 Task: Look for space in Zhenzhou, China from 12th  July, 2023 to 15th July, 2023 for 3 adults in price range Rs.12000 to Rs.16000. Place can be entire place with 2 bedrooms having 3 beds and 1 bathroom. Property type can be house, flat, guest house. Amenities needed are: washing machine. Booking option can be shelf check-in. Required host language is Chinese (Simplified).
Action: Mouse moved to (295, 146)
Screenshot: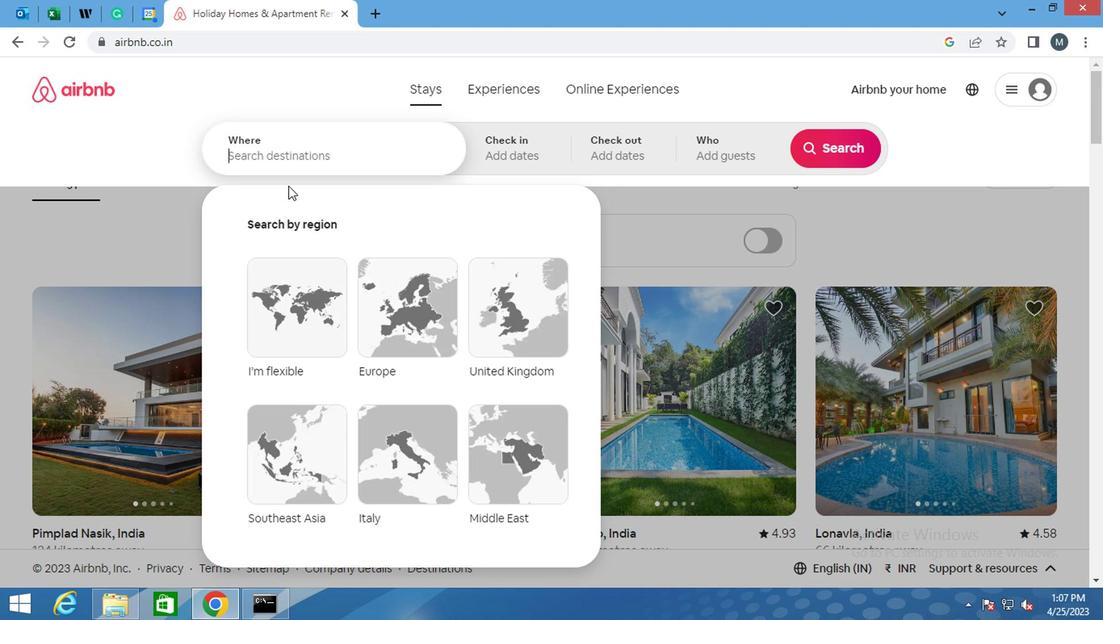 
Action: Mouse pressed left at (295, 146)
Screenshot: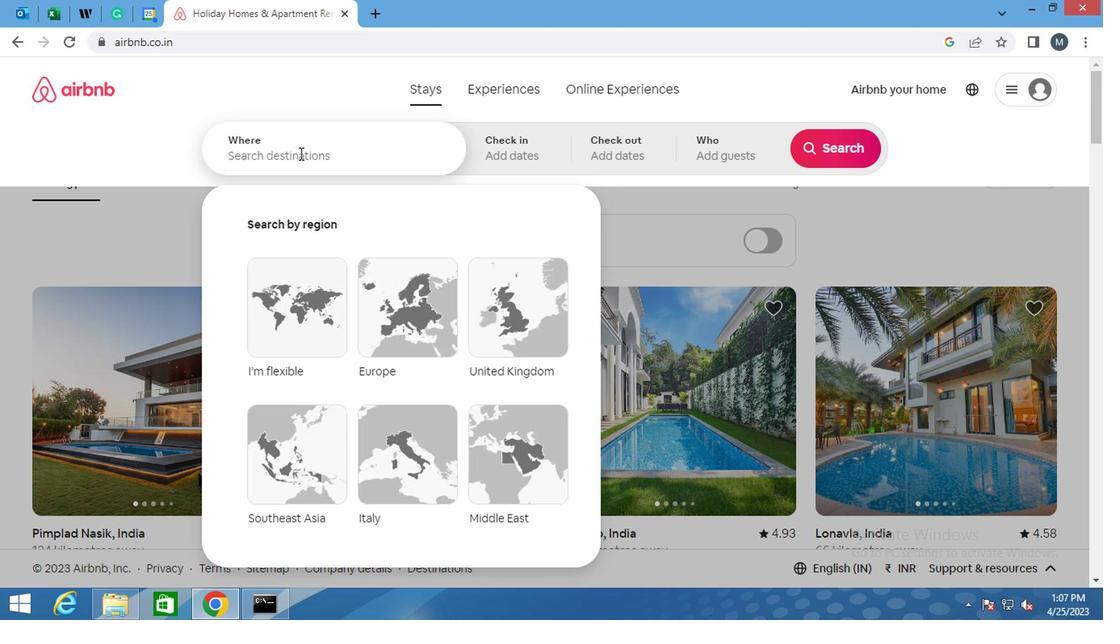 
Action: Mouse moved to (295, 156)
Screenshot: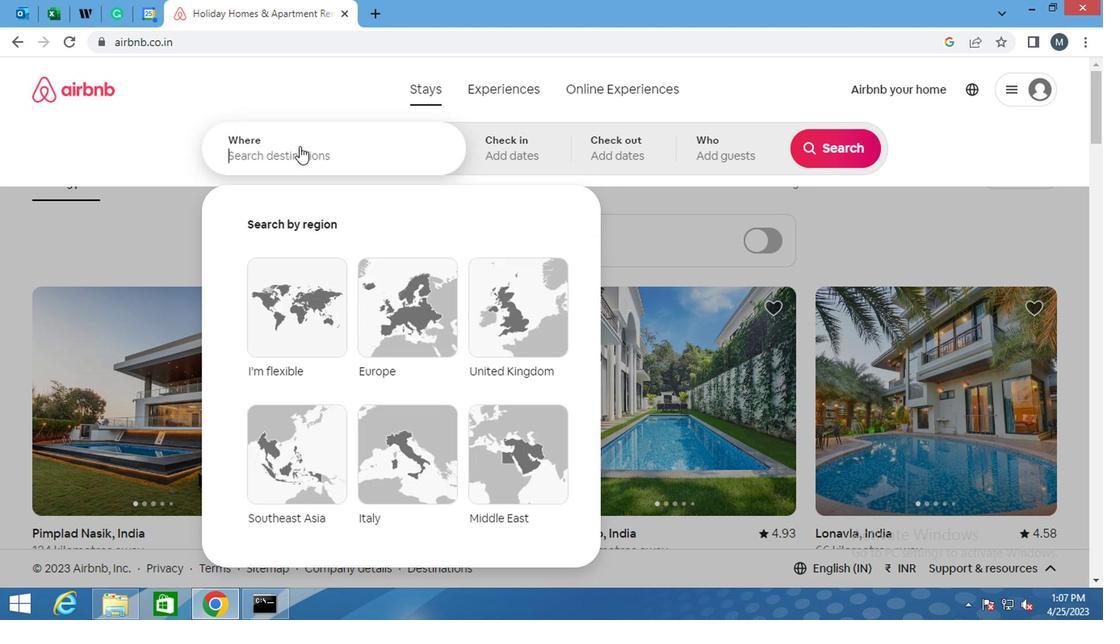 
Action: Mouse pressed left at (295, 156)
Screenshot: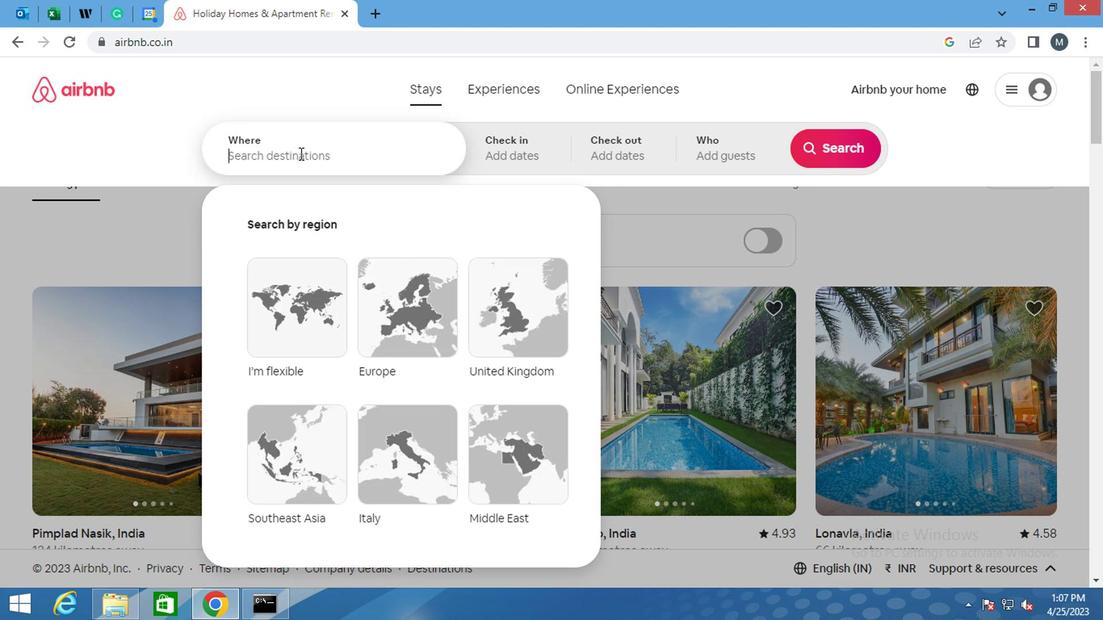 
Action: Key pressed <Key.shift>ZHANZ<Key.backspace><Key.backspace><Key.backspace>ENZHOU,<Key.shift>CHINA
Screenshot: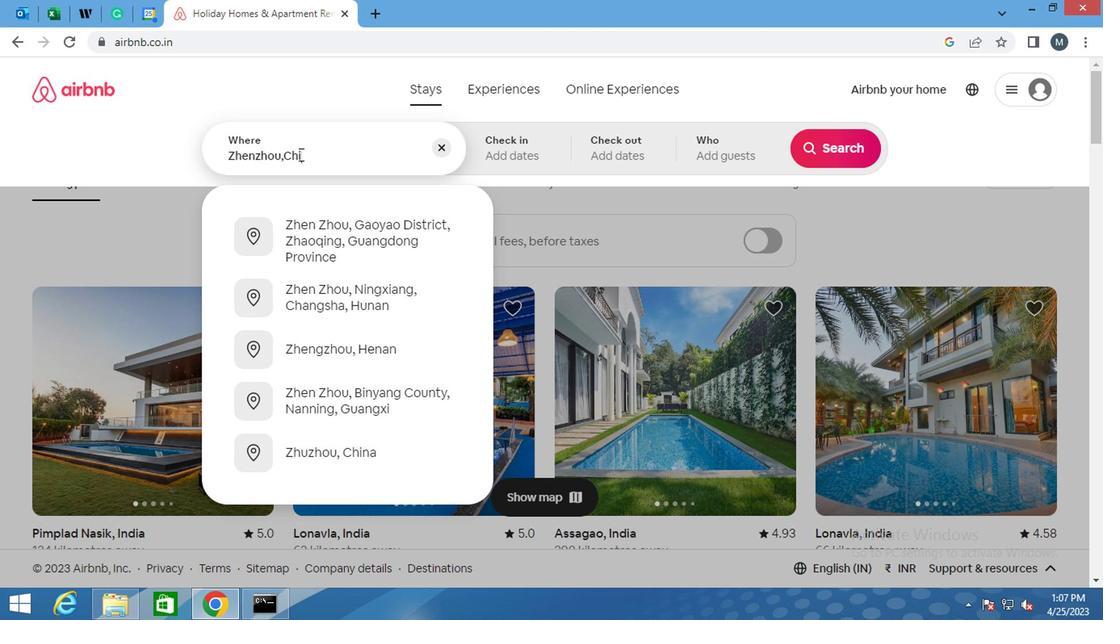 
Action: Mouse moved to (277, 215)
Screenshot: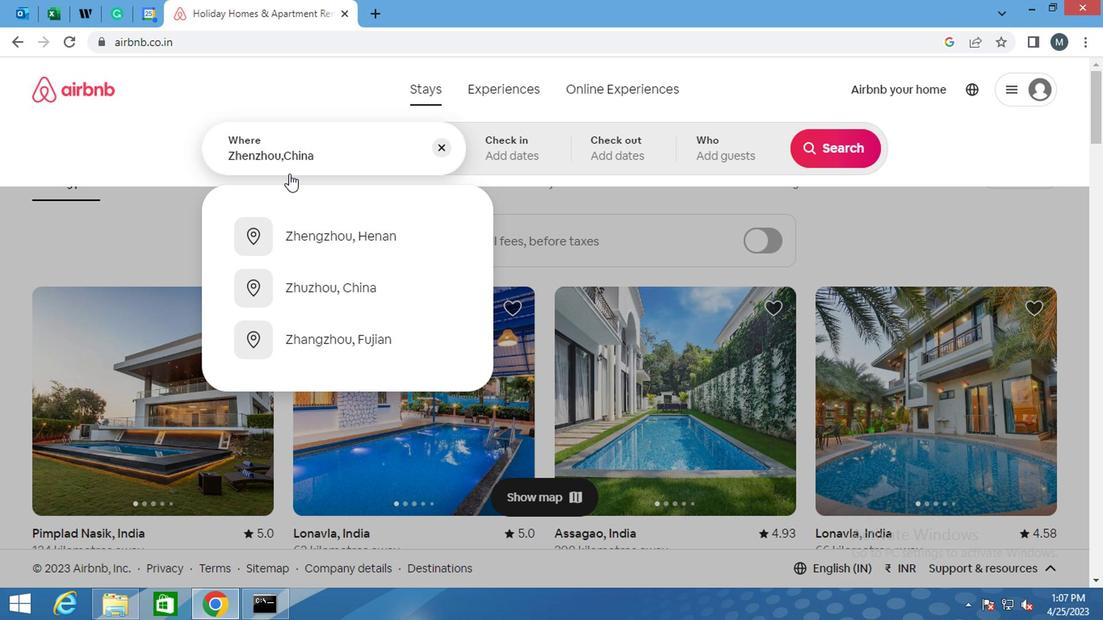 
Action: Key pressed <Key.enter>
Screenshot: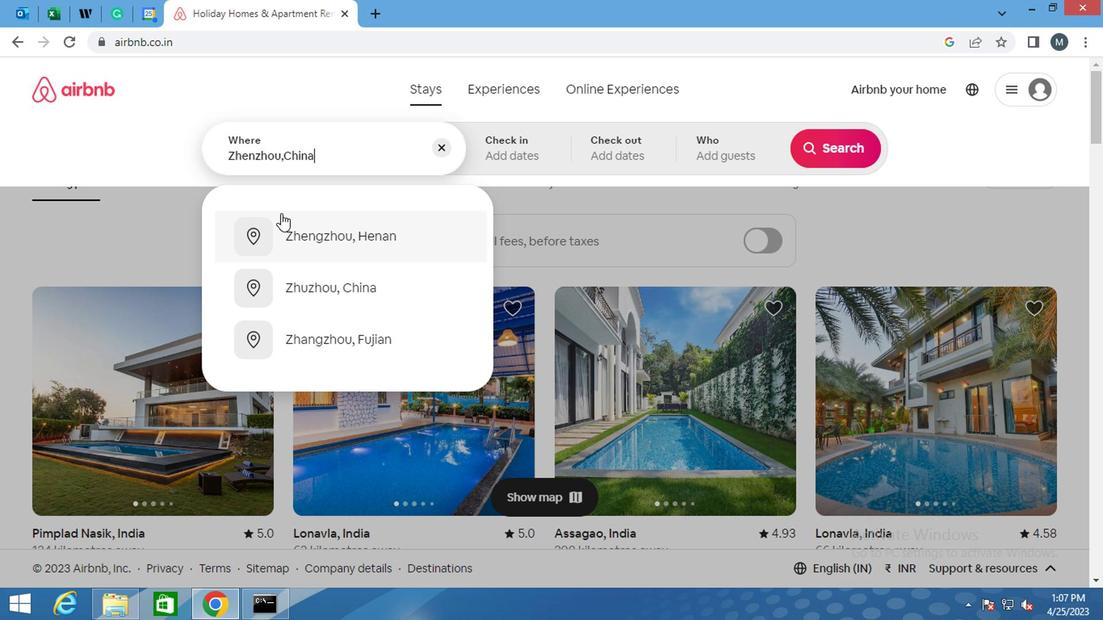 
Action: Mouse moved to (825, 284)
Screenshot: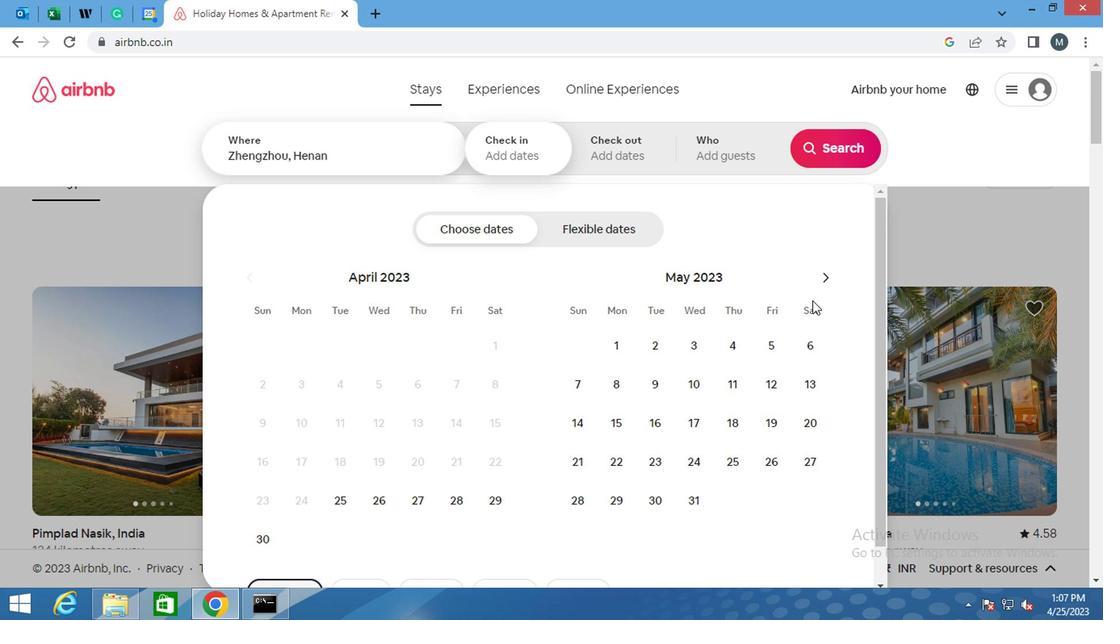 
Action: Mouse pressed left at (825, 284)
Screenshot: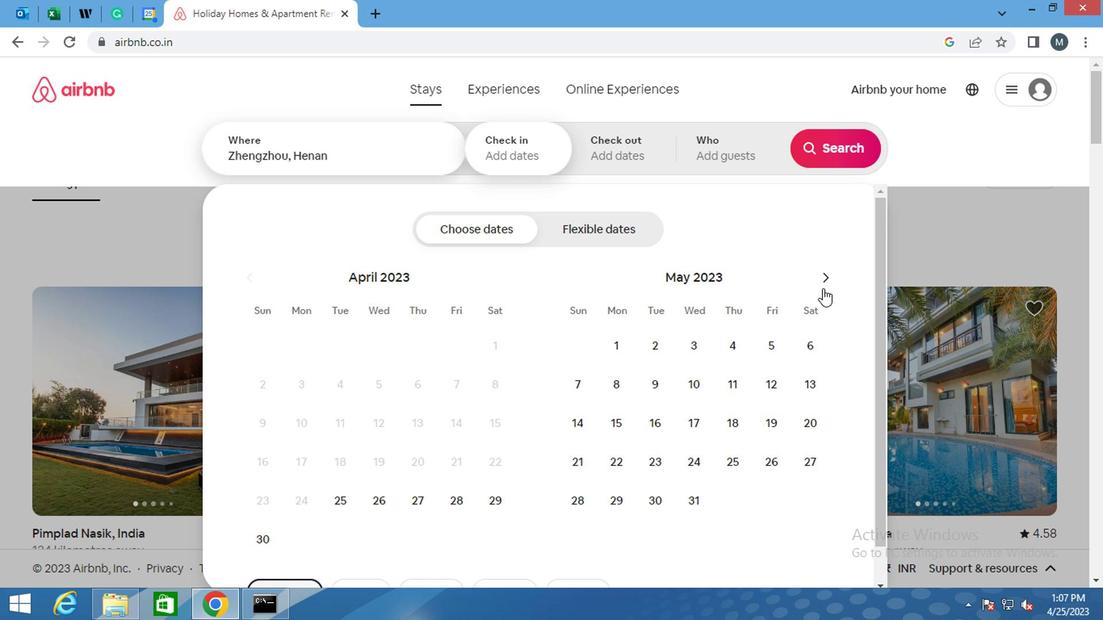 
Action: Mouse pressed left at (825, 284)
Screenshot: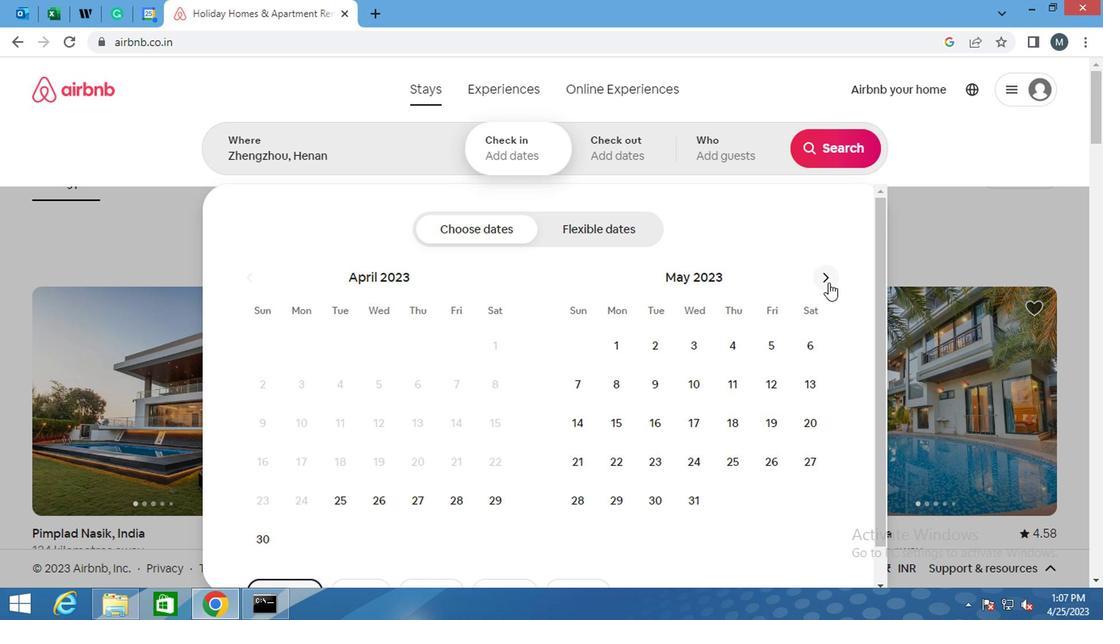 
Action: Mouse moved to (816, 270)
Screenshot: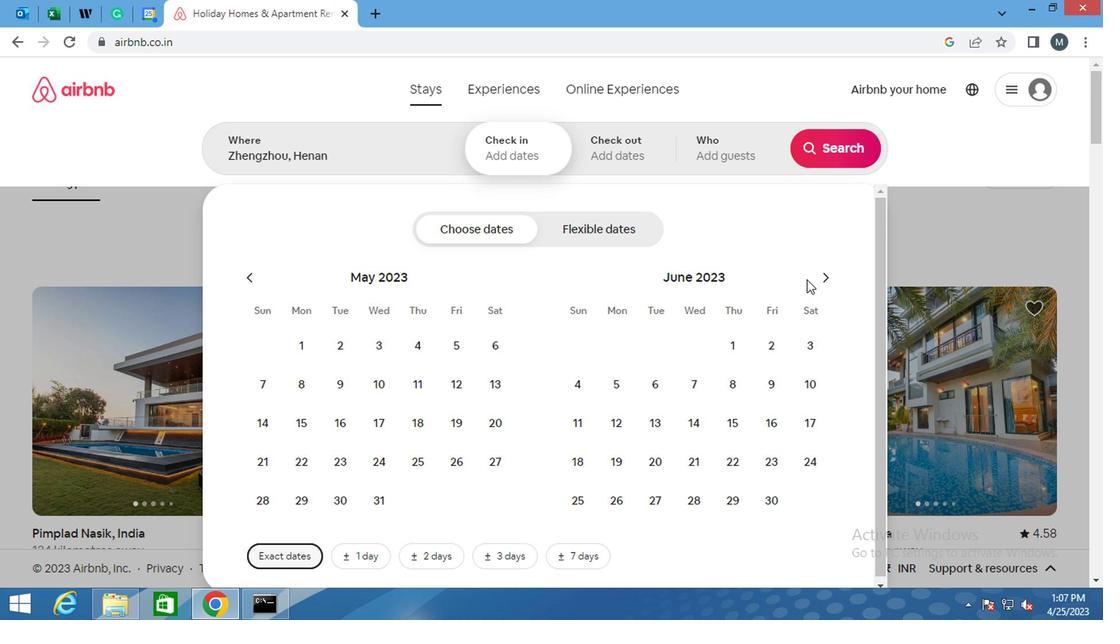 
Action: Mouse pressed left at (816, 270)
Screenshot: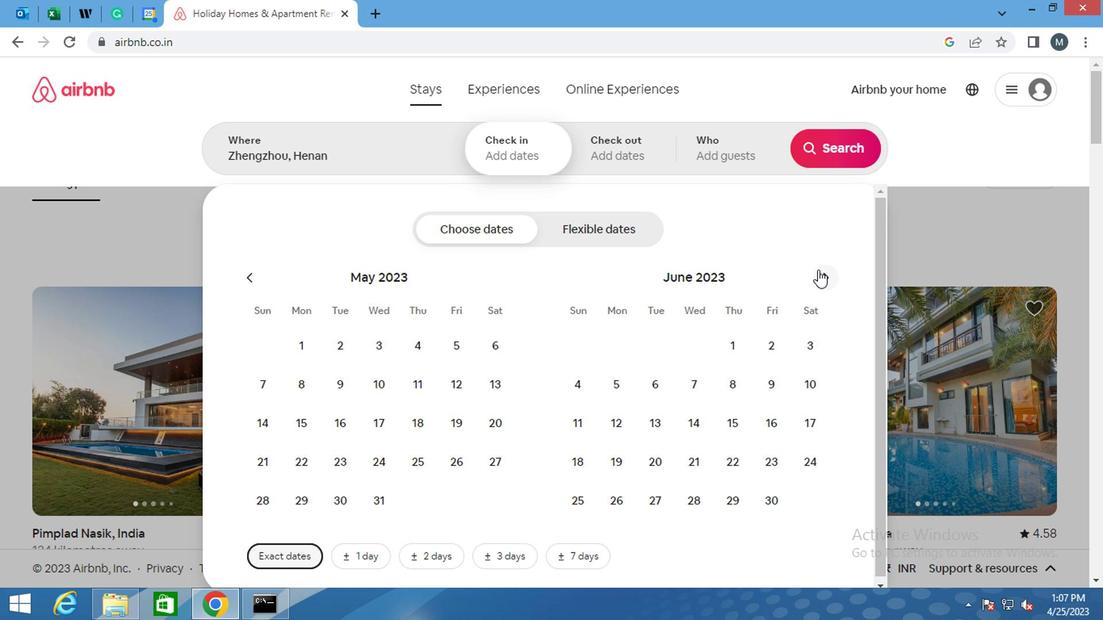 
Action: Mouse moved to (687, 417)
Screenshot: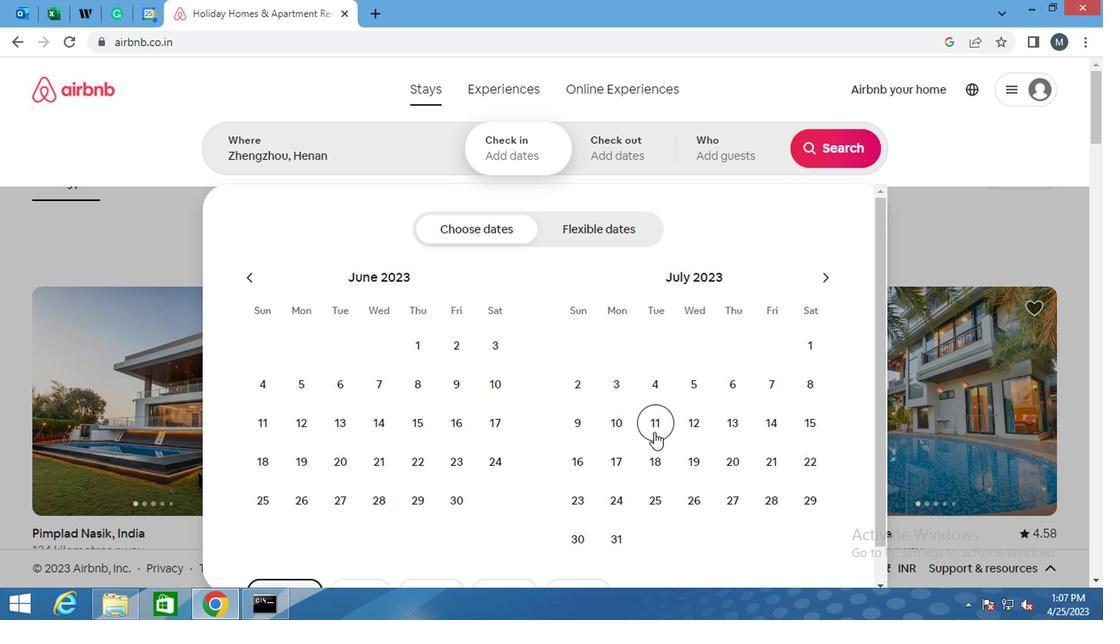 
Action: Mouse pressed left at (687, 417)
Screenshot: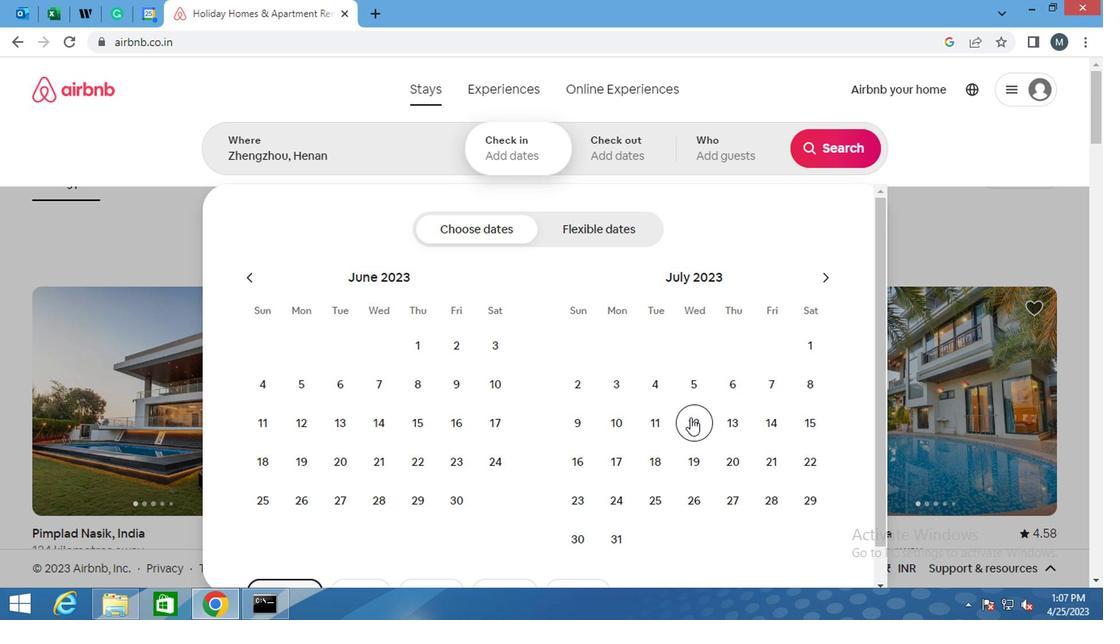 
Action: Mouse moved to (802, 425)
Screenshot: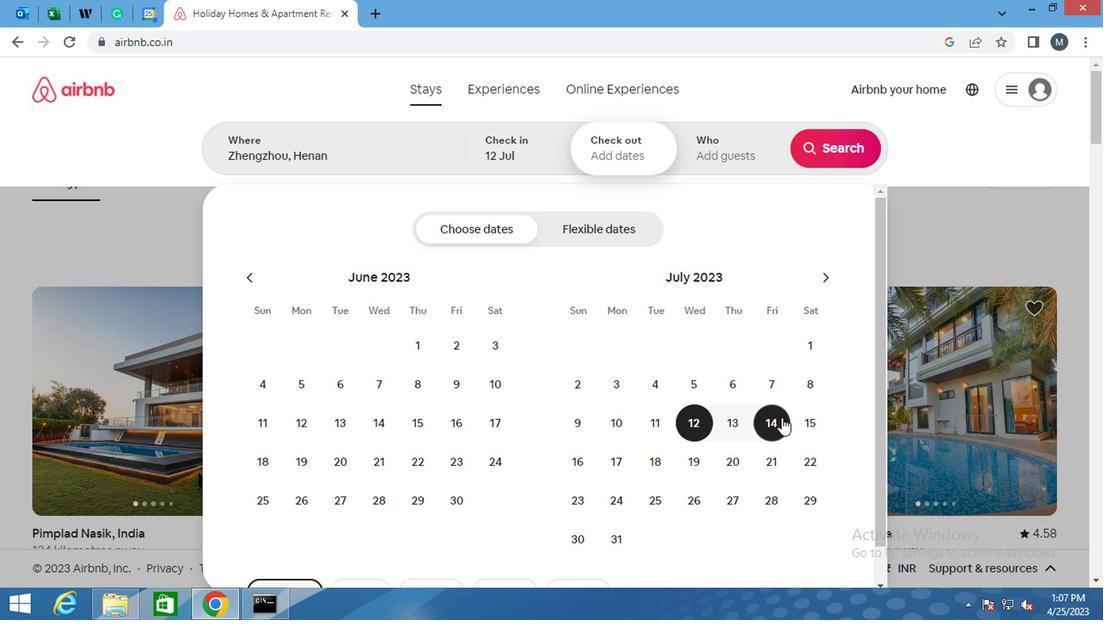 
Action: Mouse pressed left at (802, 425)
Screenshot: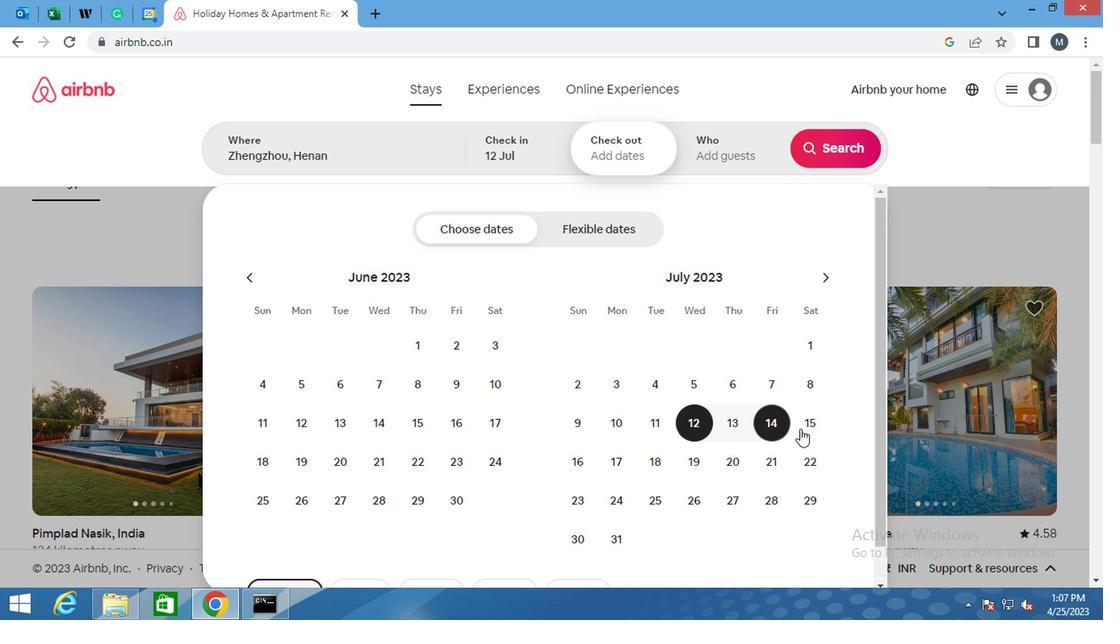 
Action: Mouse moved to (730, 158)
Screenshot: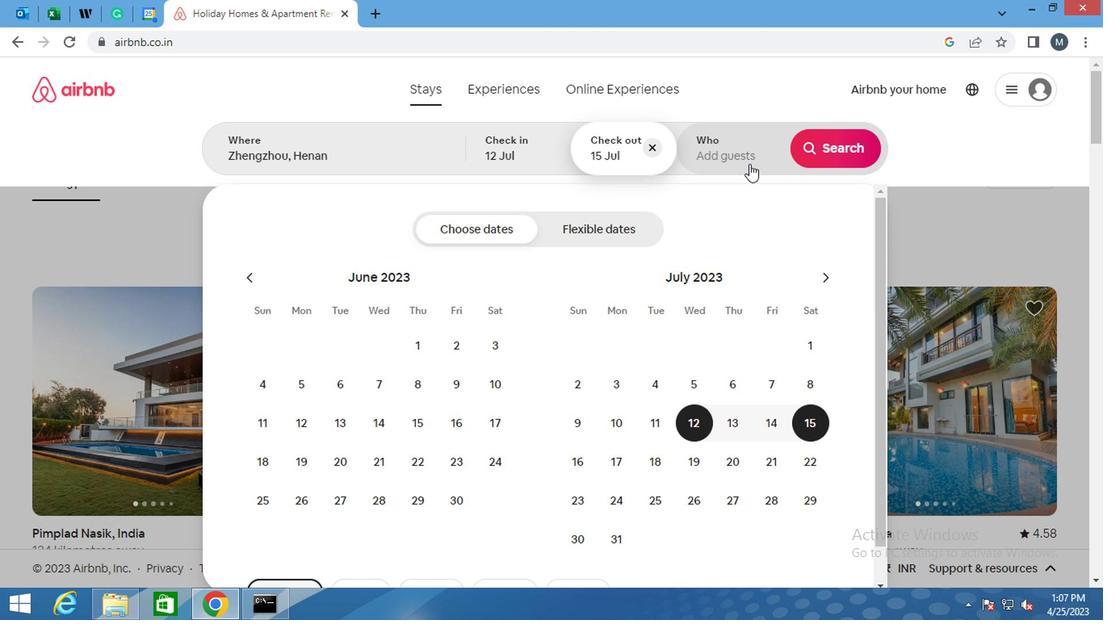 
Action: Mouse pressed left at (730, 158)
Screenshot: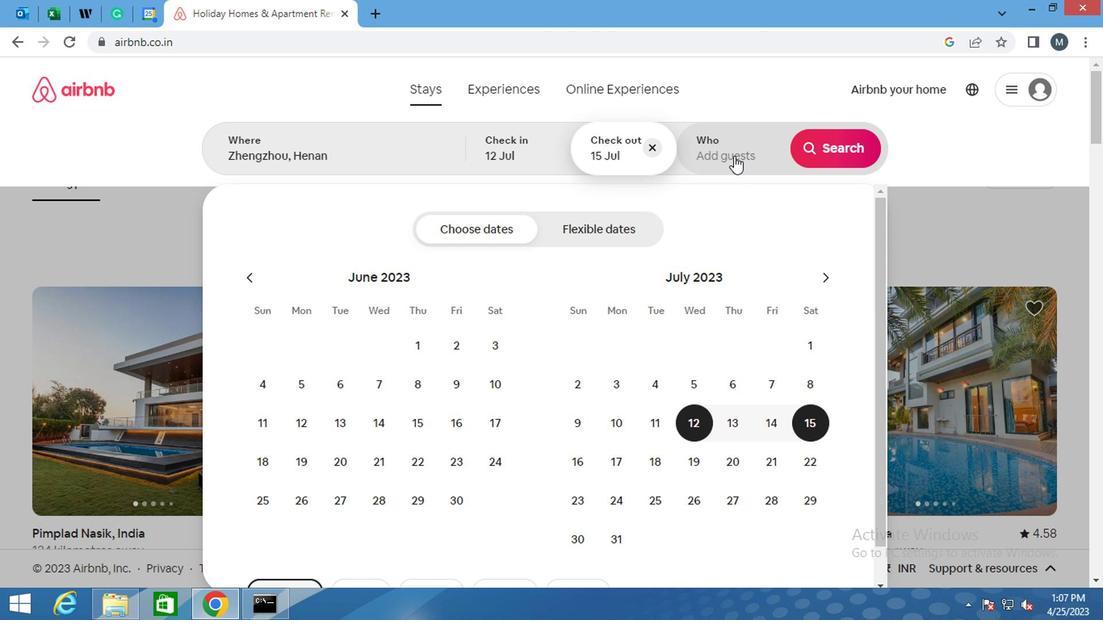 
Action: Mouse moved to (842, 232)
Screenshot: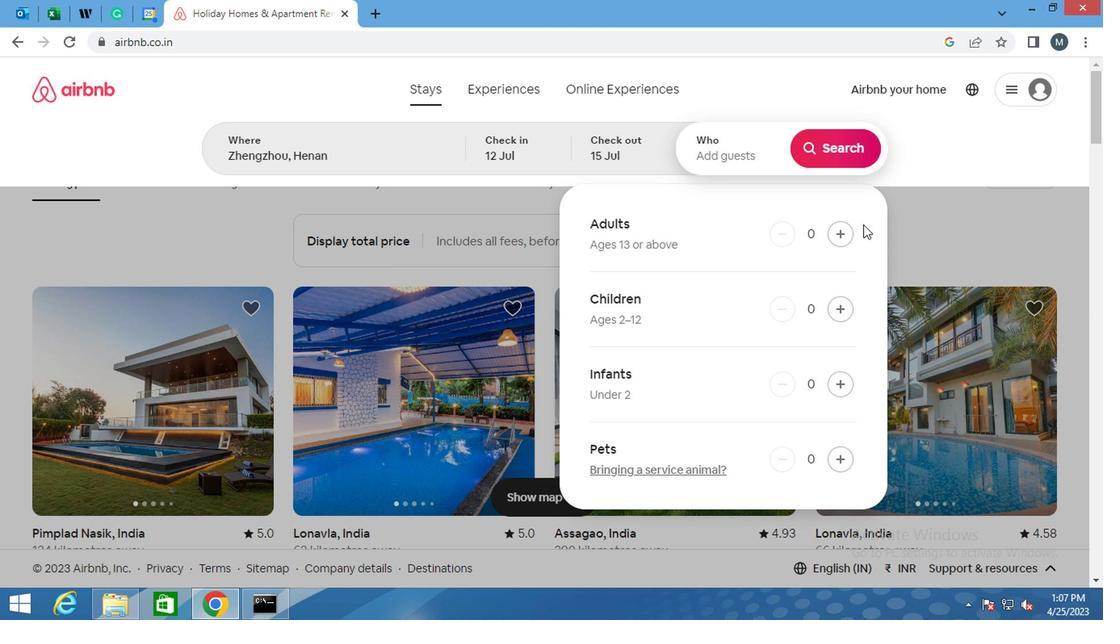 
Action: Mouse pressed left at (842, 232)
Screenshot: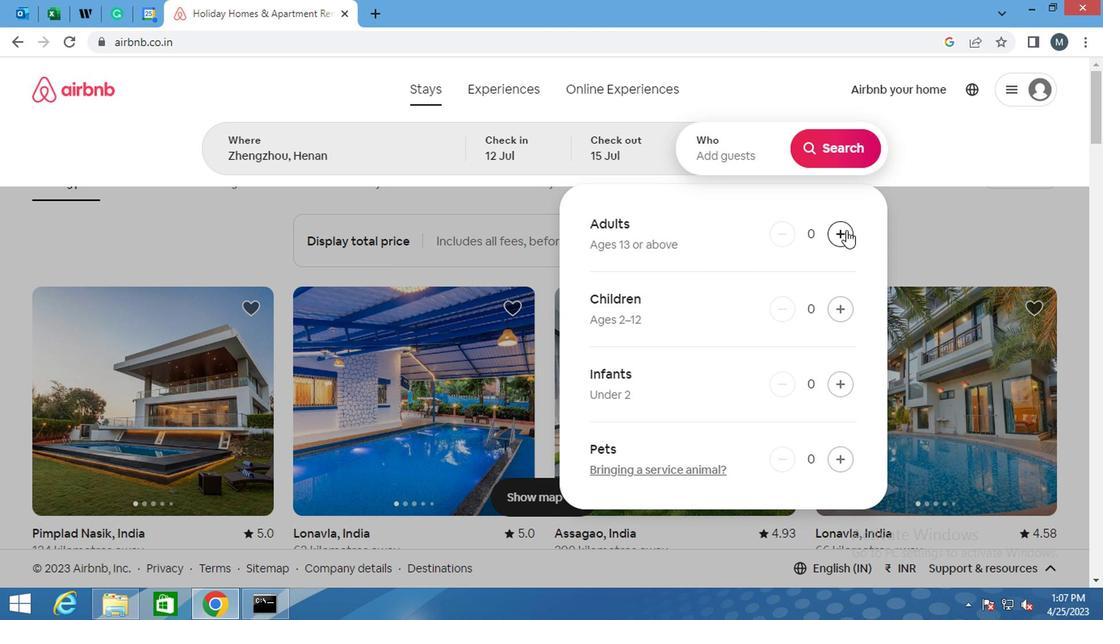 
Action: Mouse moved to (842, 233)
Screenshot: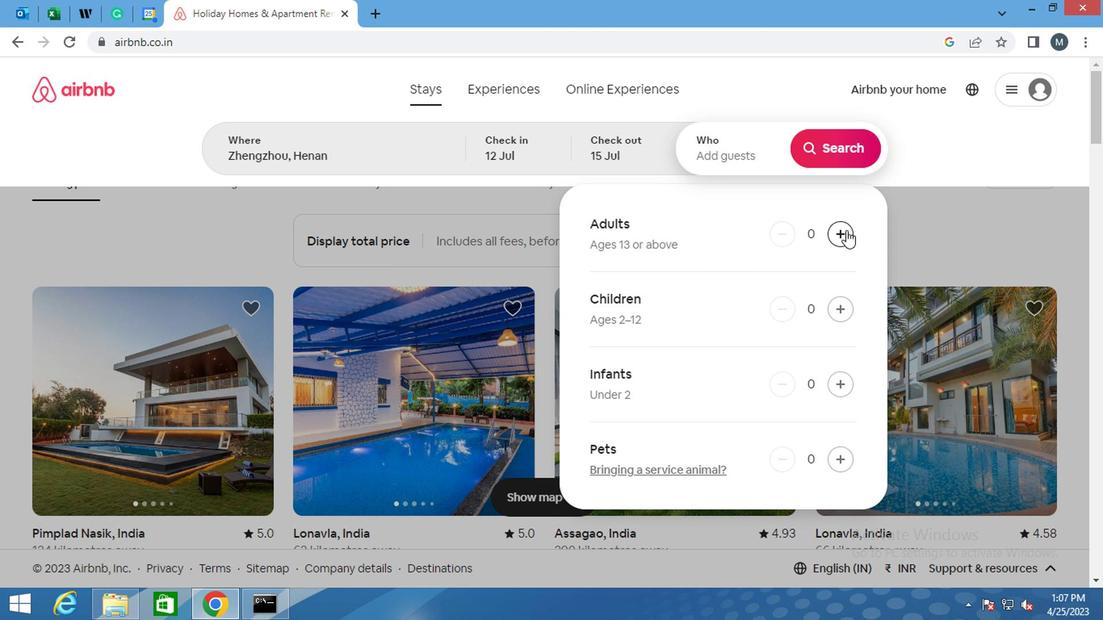 
Action: Mouse pressed left at (842, 233)
Screenshot: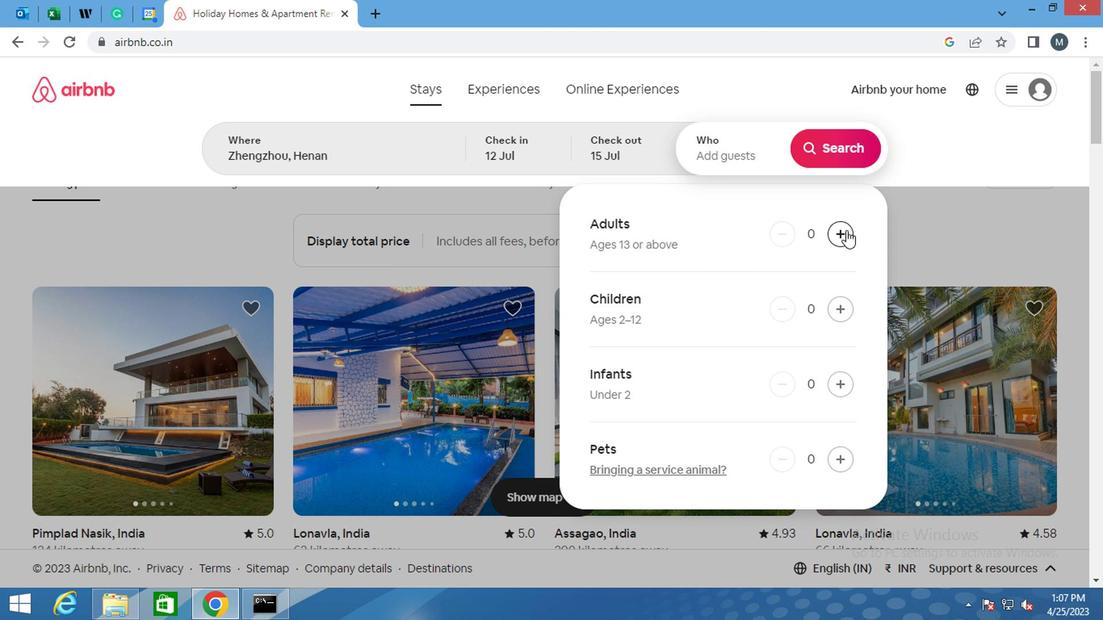 
Action: Mouse pressed left at (842, 233)
Screenshot: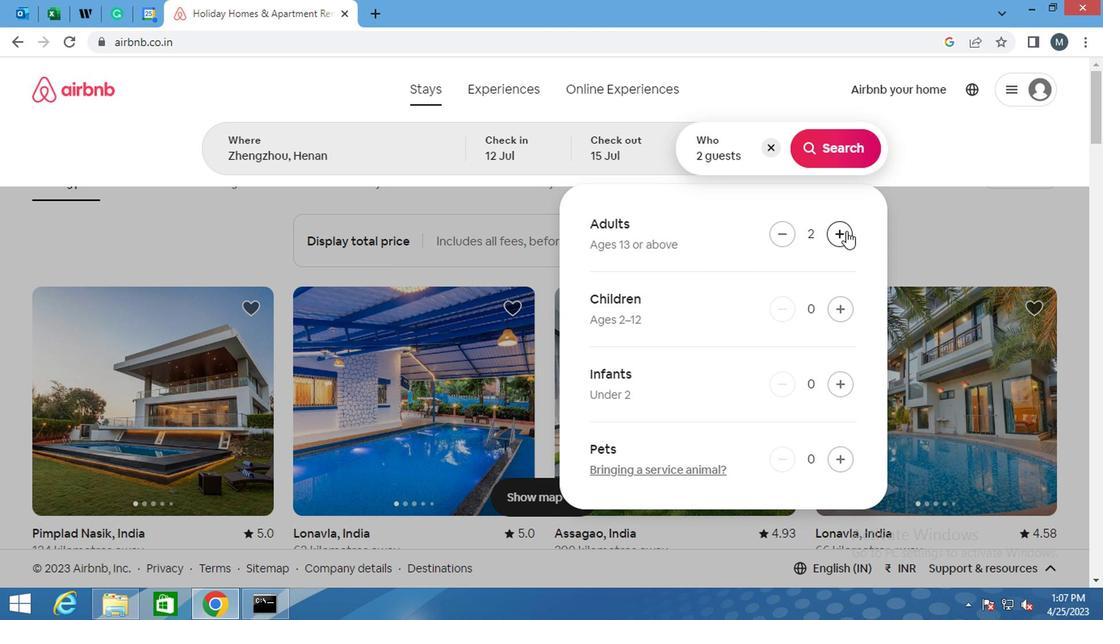 
Action: Mouse moved to (832, 151)
Screenshot: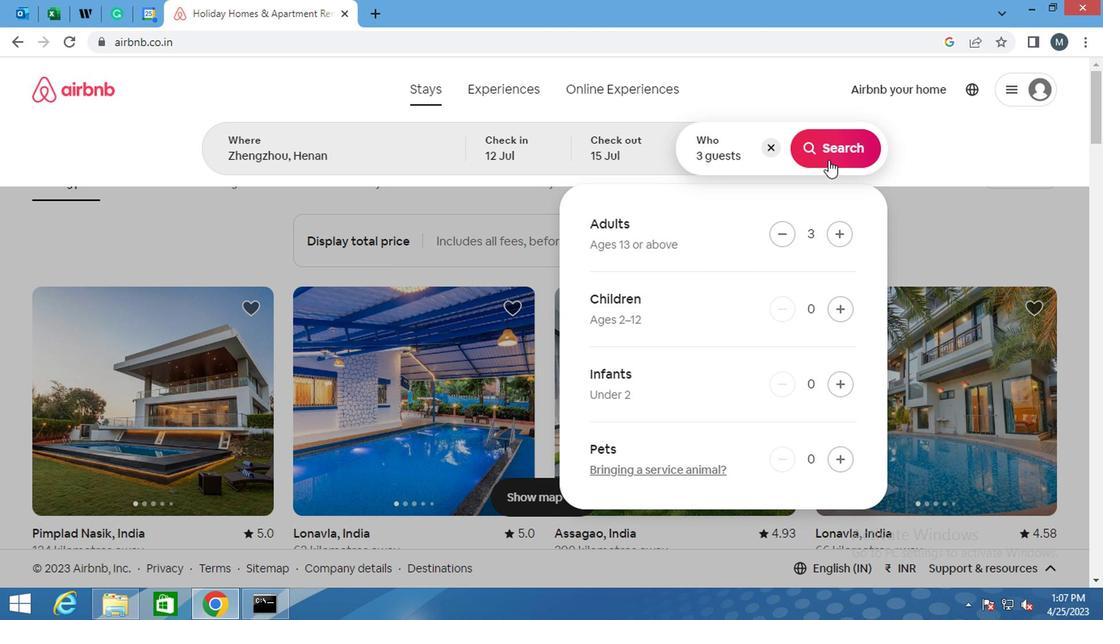 
Action: Mouse pressed left at (832, 151)
Screenshot: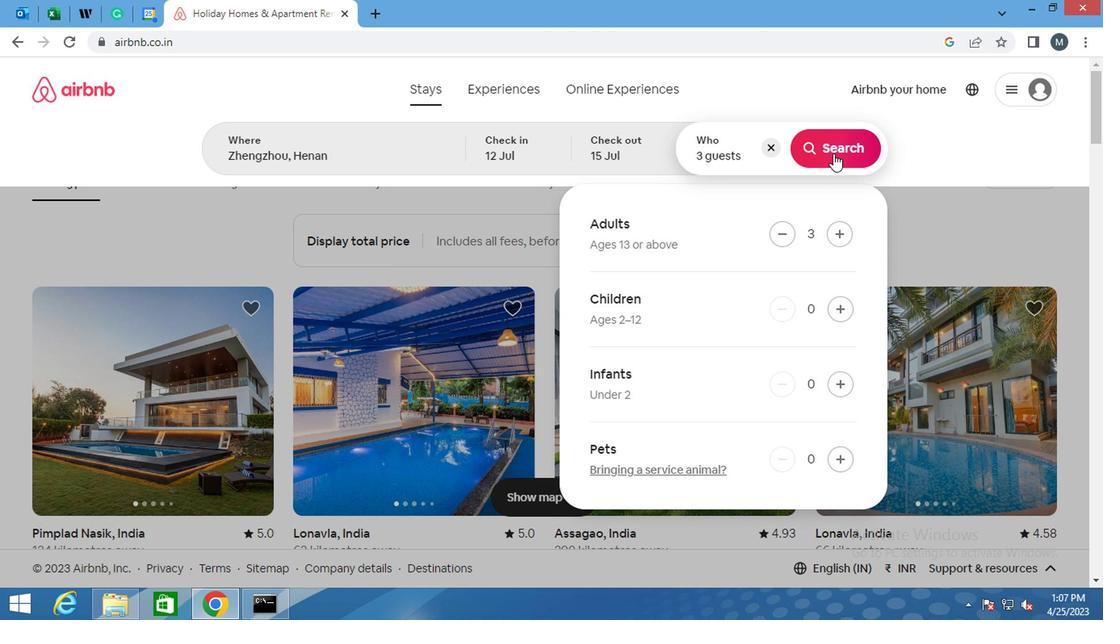 
Action: Mouse moved to (1037, 149)
Screenshot: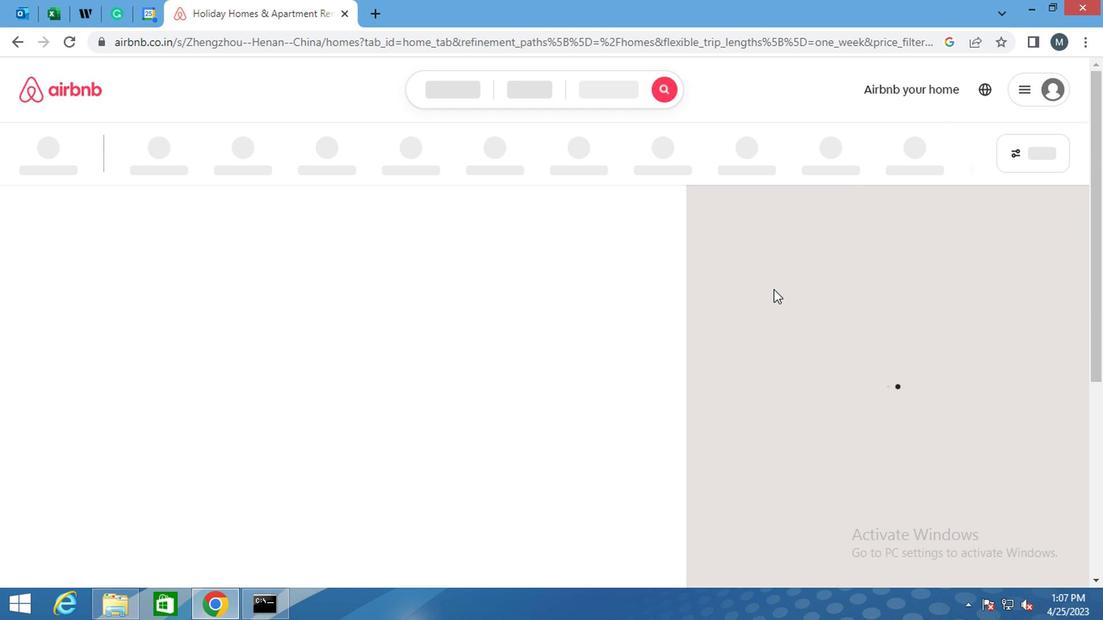
Action: Mouse pressed left at (1037, 149)
Screenshot: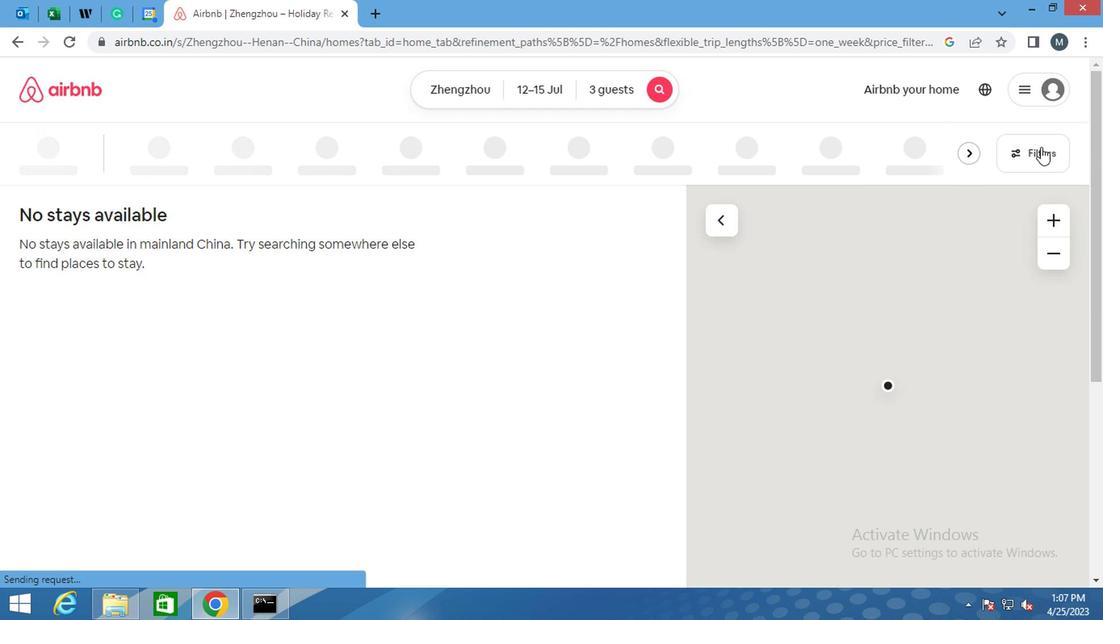 
Action: Mouse moved to (430, 257)
Screenshot: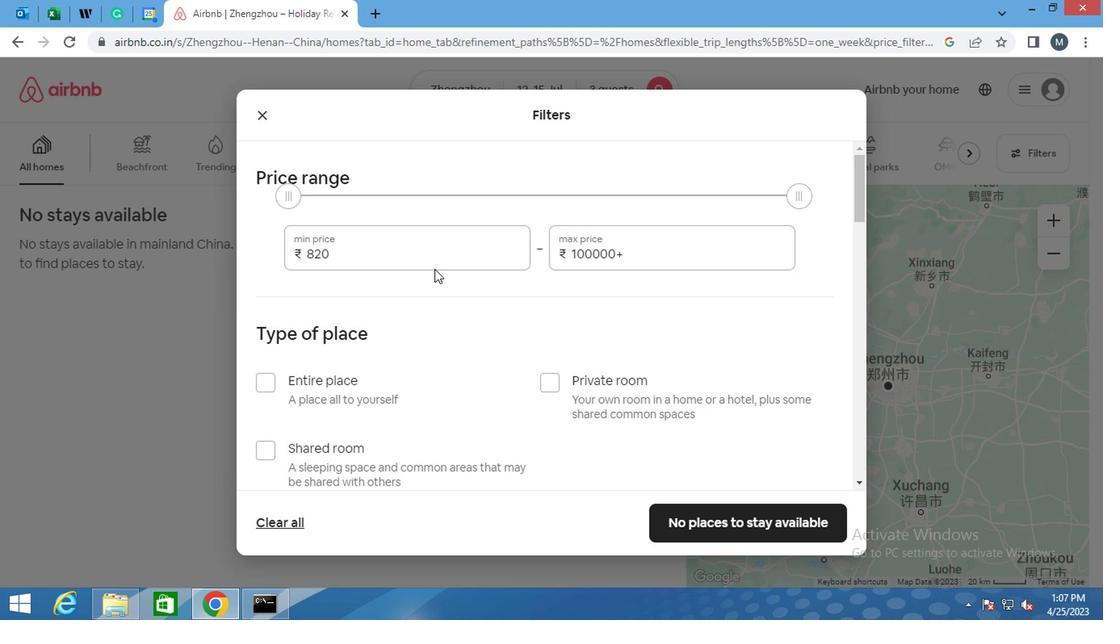 
Action: Mouse pressed left at (430, 257)
Screenshot: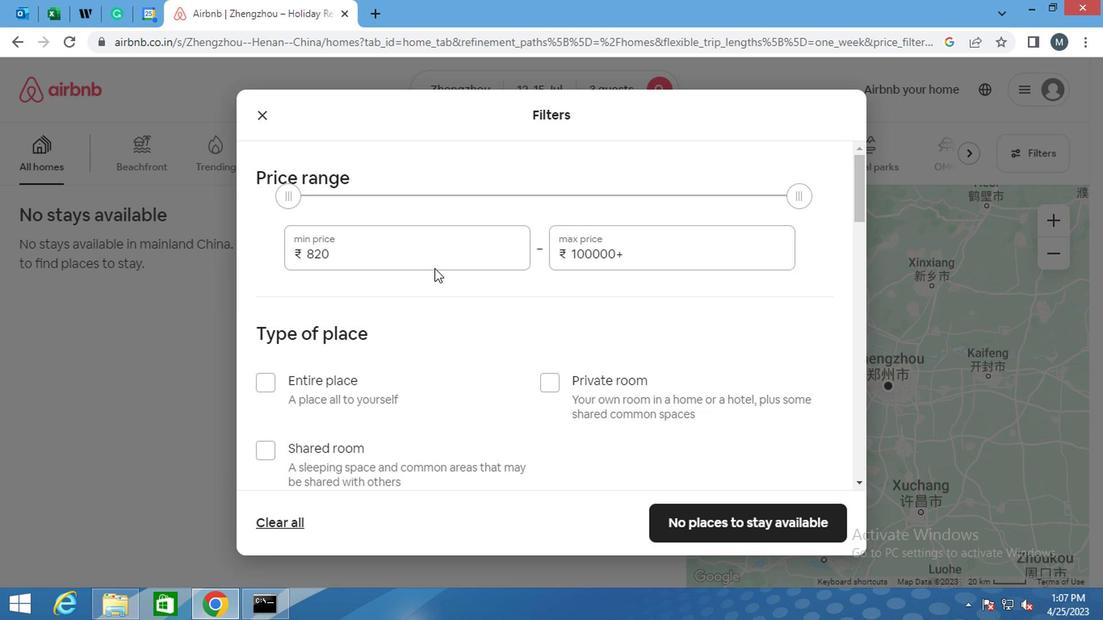 
Action: Key pressed <Key.backspace><Key.backspace><Key.backspace>12000
Screenshot: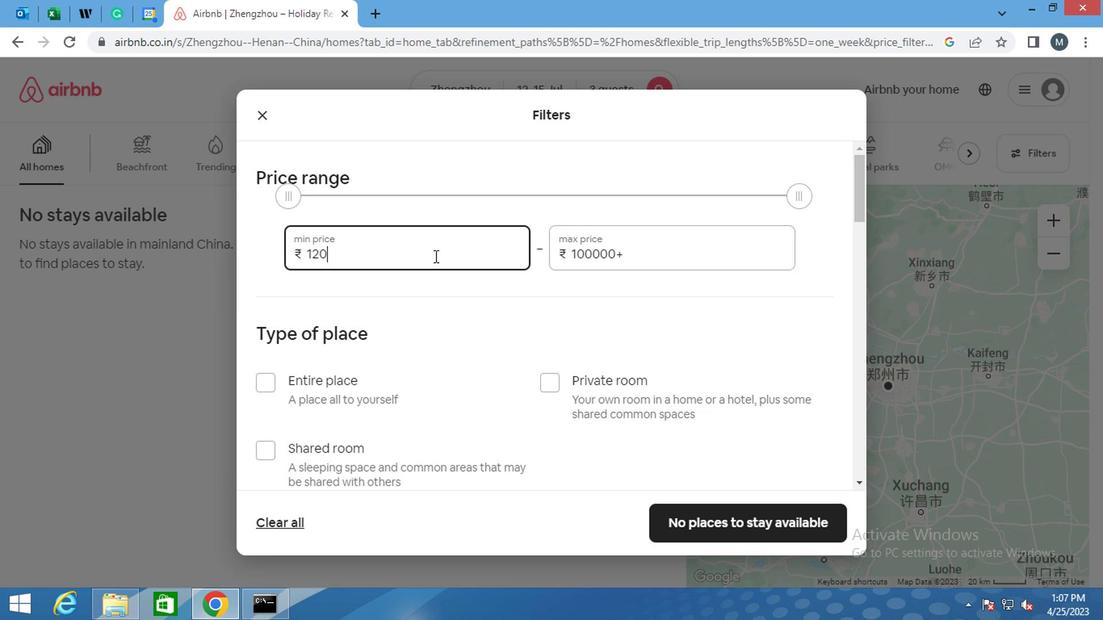
Action: Mouse moved to (635, 255)
Screenshot: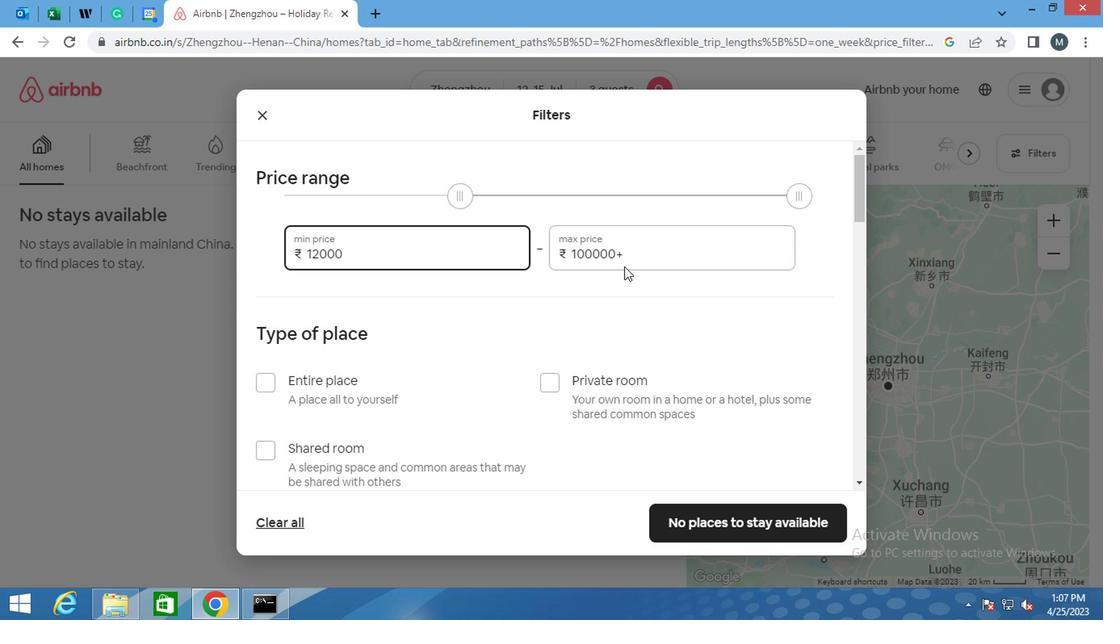 
Action: Mouse pressed left at (635, 255)
Screenshot: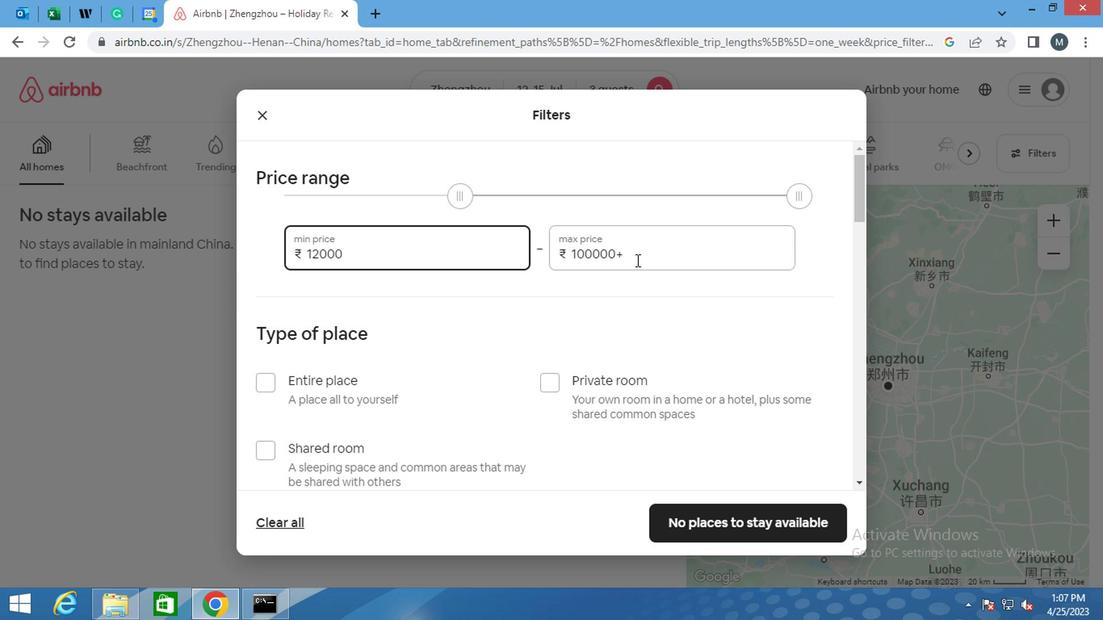 
Action: Mouse moved to (635, 255)
Screenshot: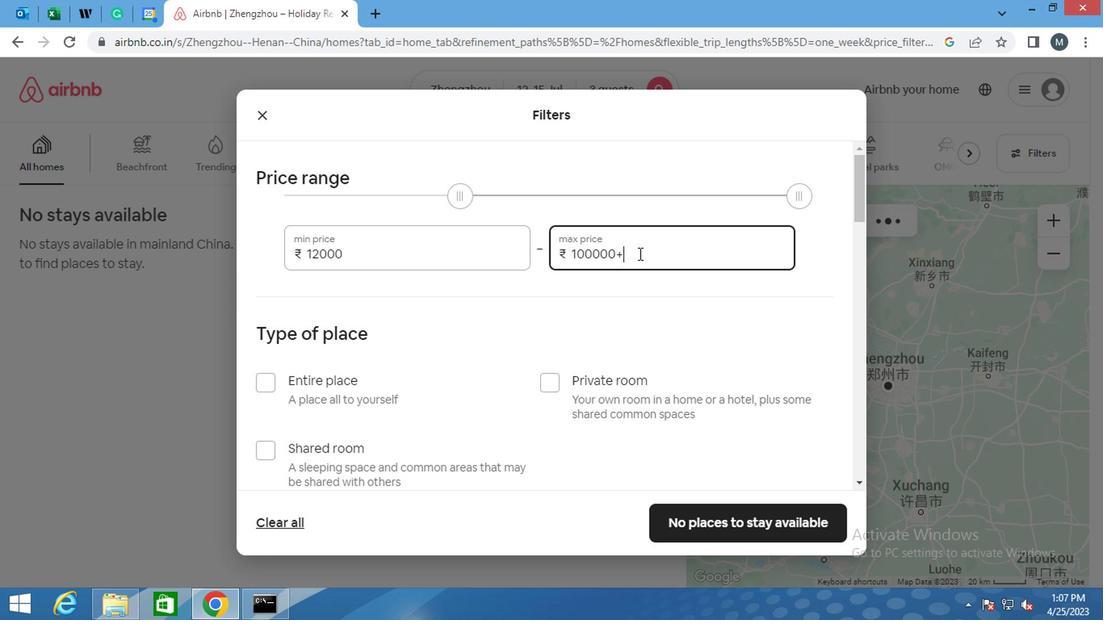
Action: Key pressed <Key.backspace>
Screenshot: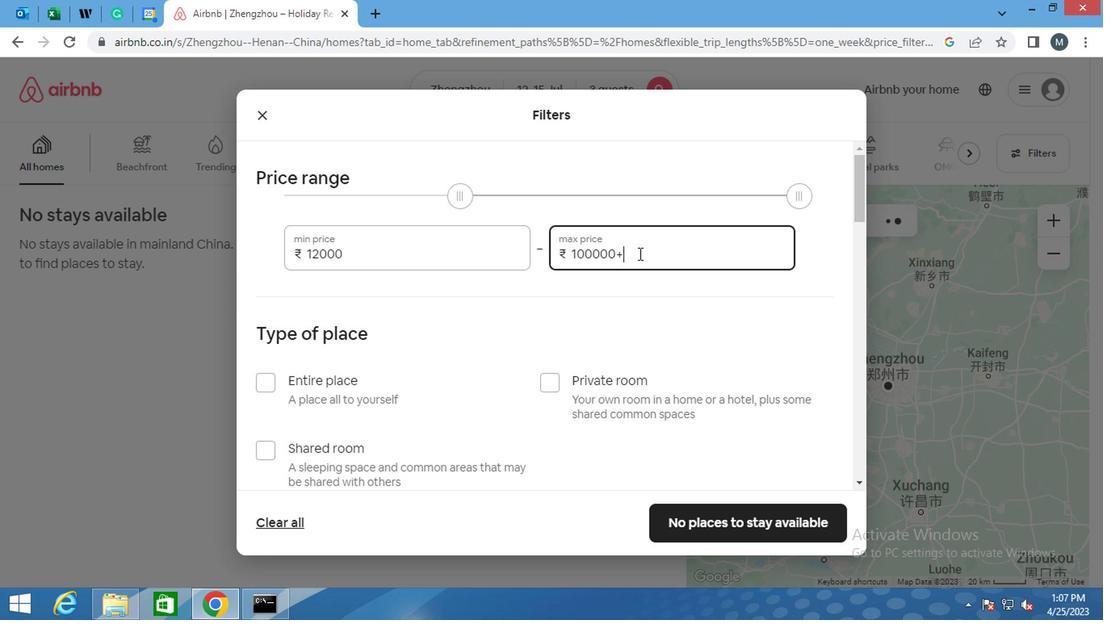 
Action: Mouse moved to (633, 256)
Screenshot: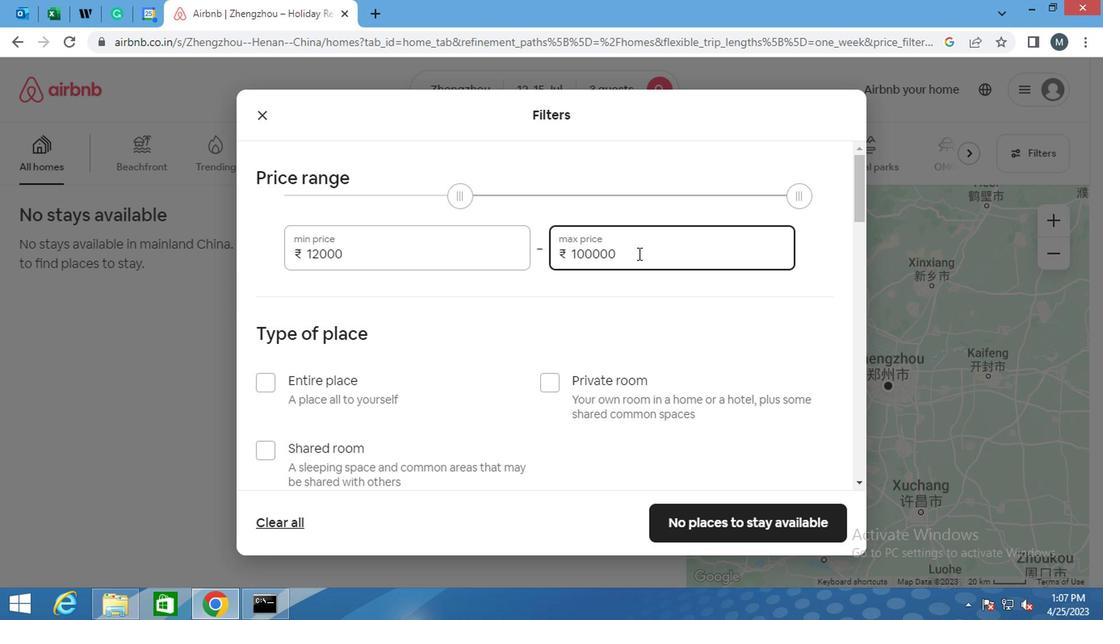 
Action: Key pressed <Key.backspace><Key.backspace><Key.backspace><Key.backspace><Key.backspace>
Screenshot: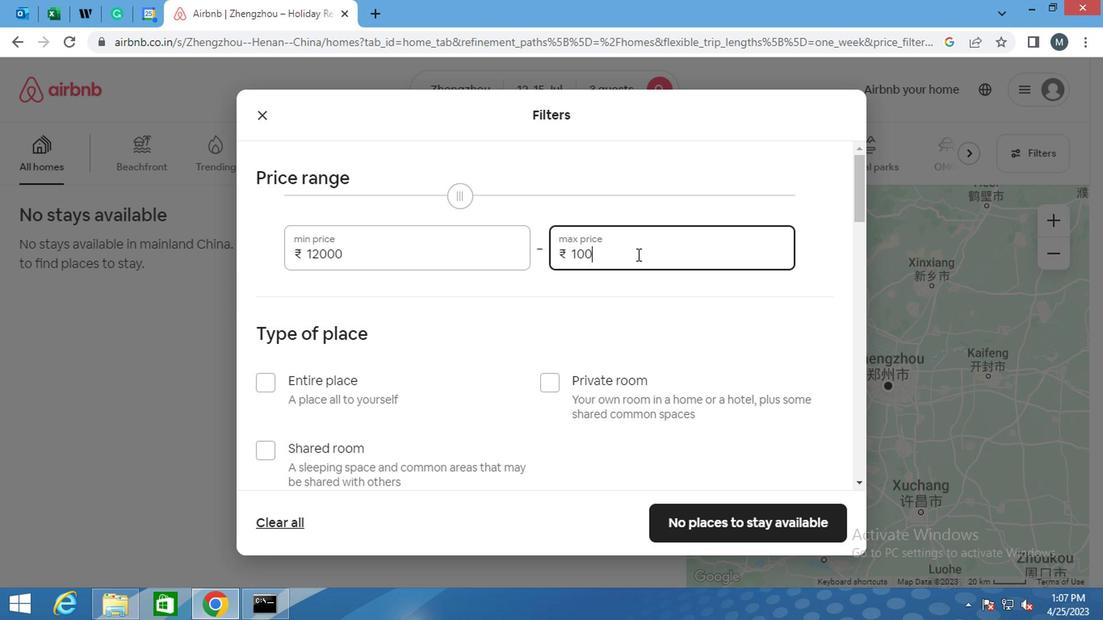 
Action: Mouse moved to (628, 257)
Screenshot: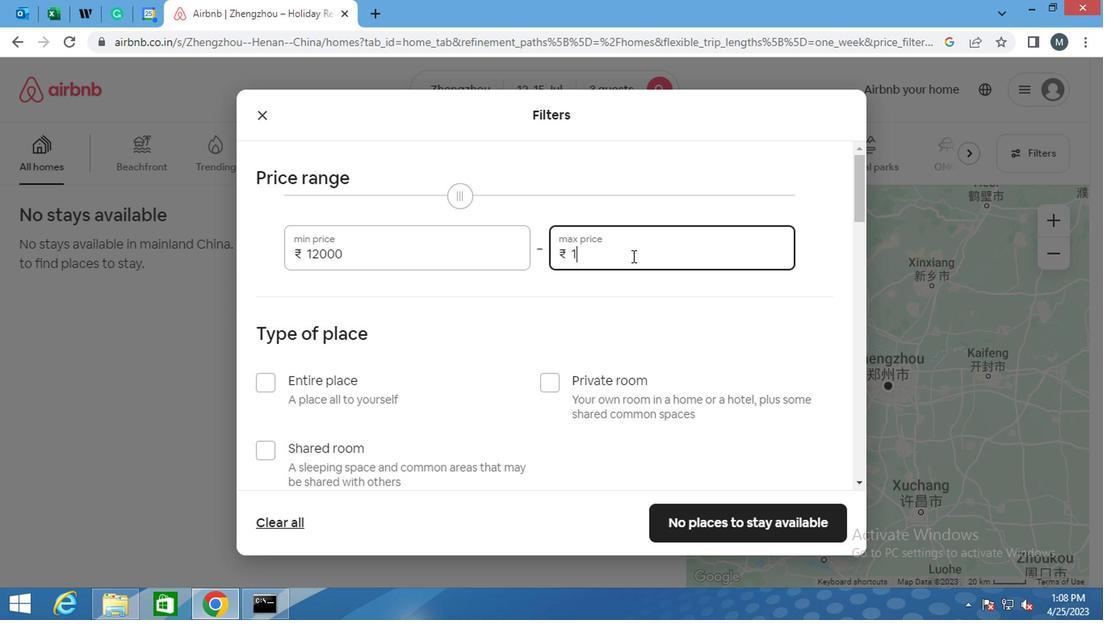 
Action: Key pressed 600
Screenshot: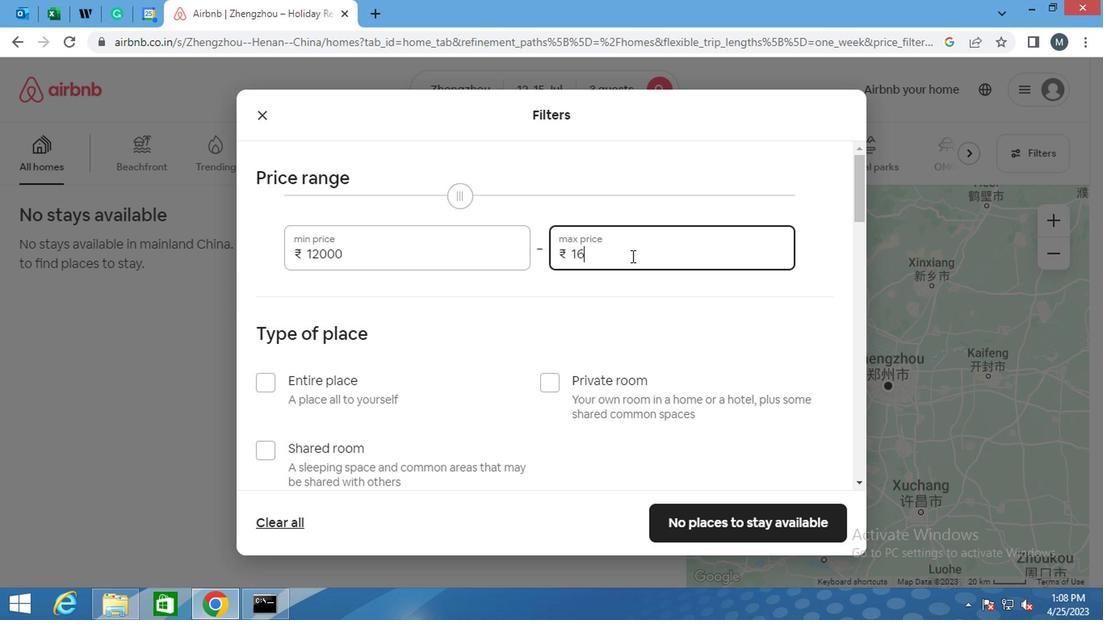 
Action: Mouse moved to (625, 260)
Screenshot: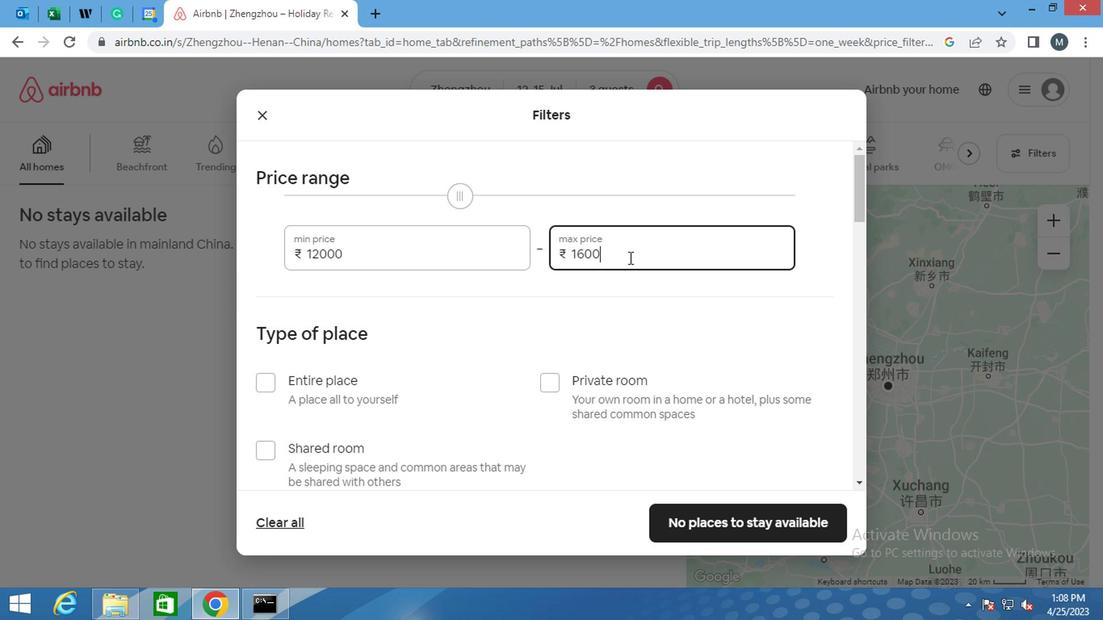 
Action: Key pressed 0
Screenshot: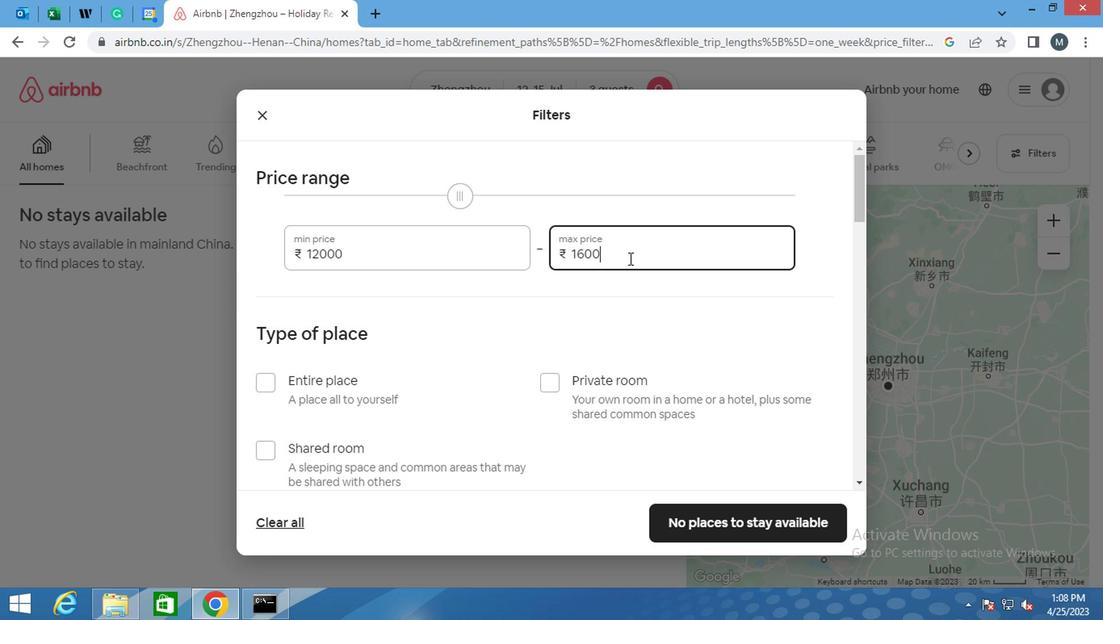 
Action: Mouse moved to (532, 305)
Screenshot: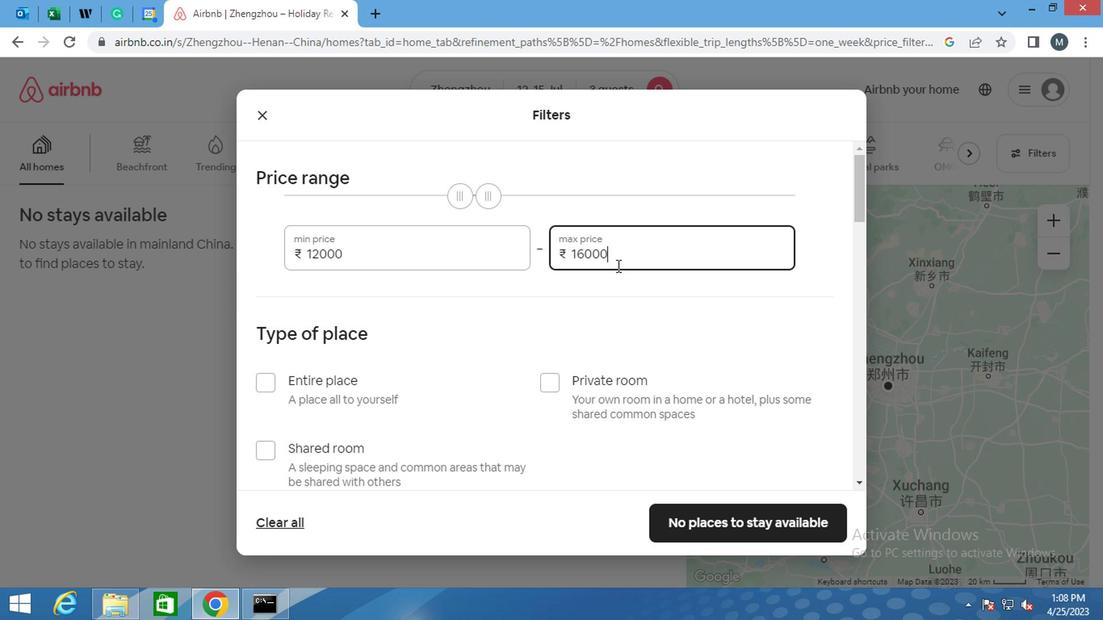 
Action: Mouse scrolled (532, 304) with delta (0, 0)
Screenshot: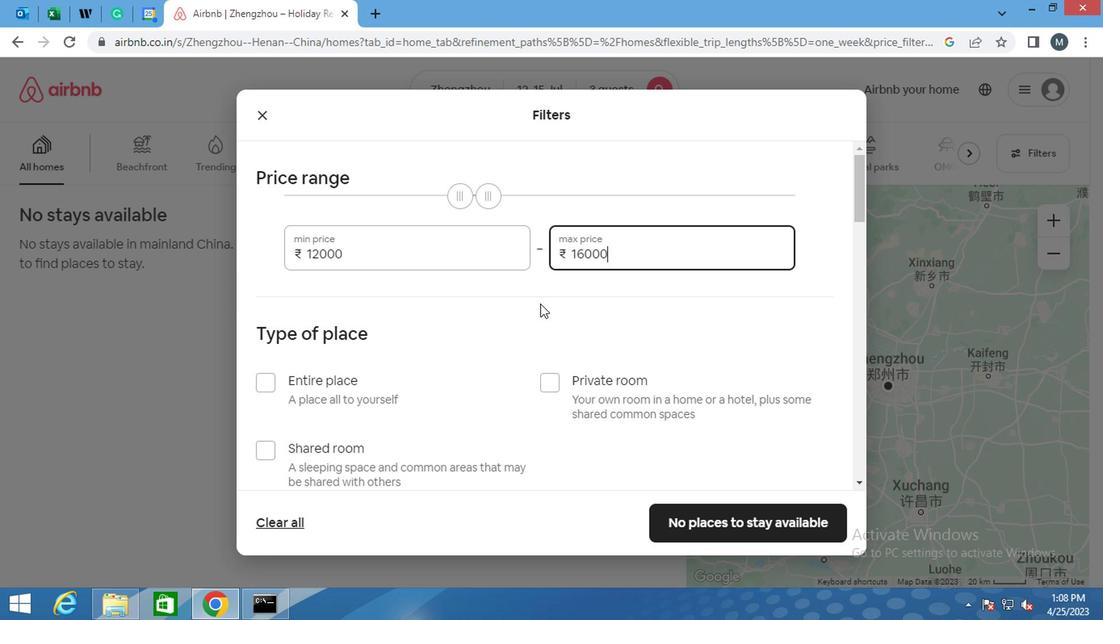 
Action: Mouse scrolled (532, 304) with delta (0, 0)
Screenshot: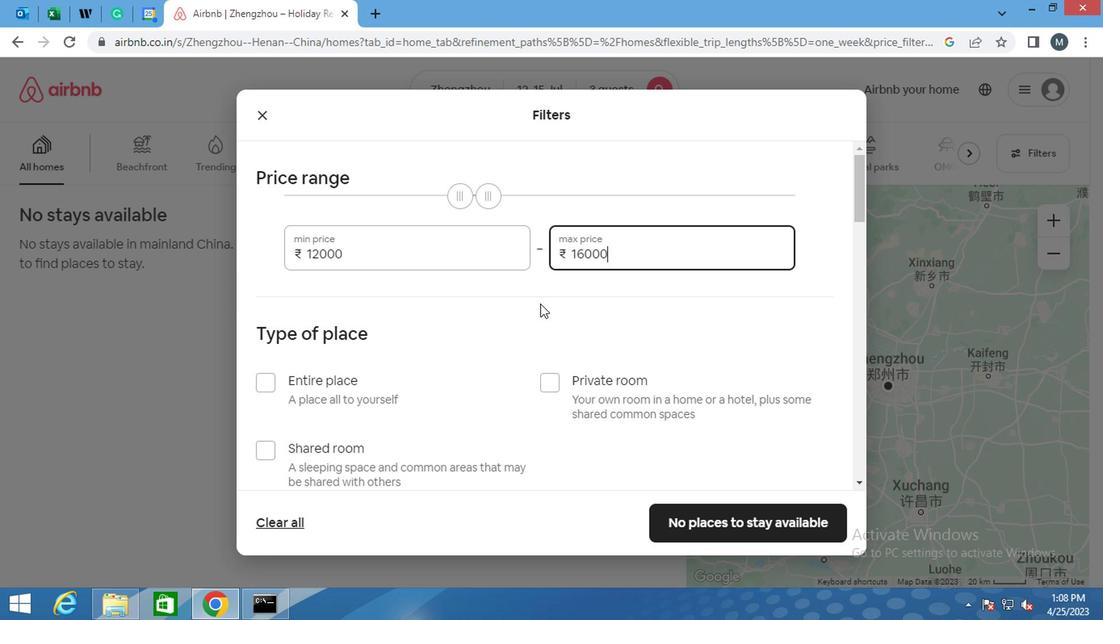 
Action: Mouse moved to (528, 308)
Screenshot: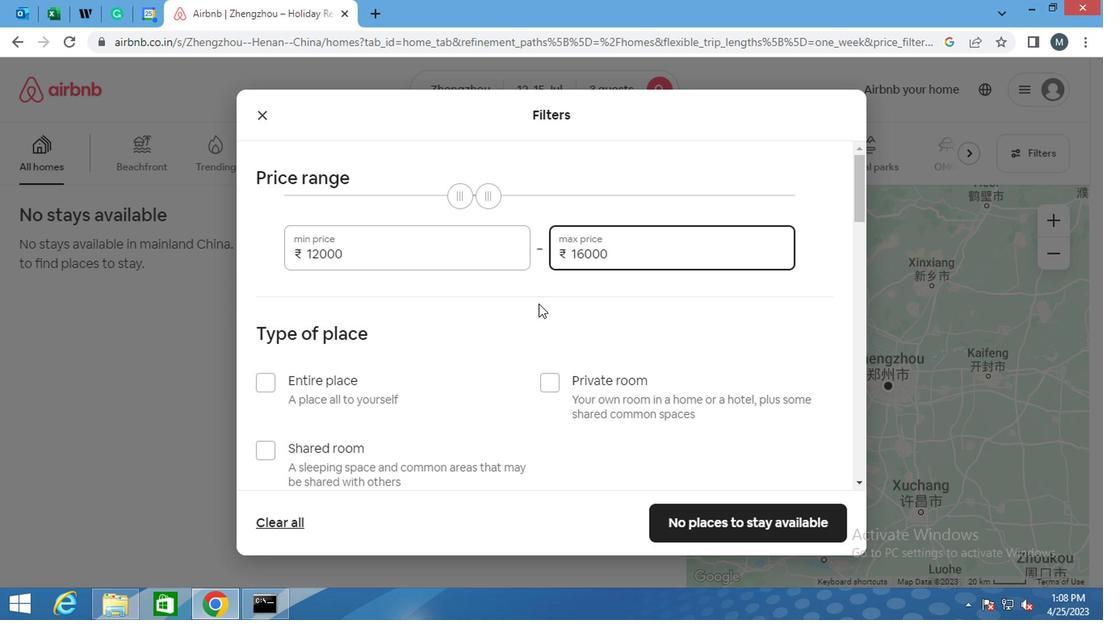 
Action: Mouse scrolled (528, 307) with delta (0, 0)
Screenshot: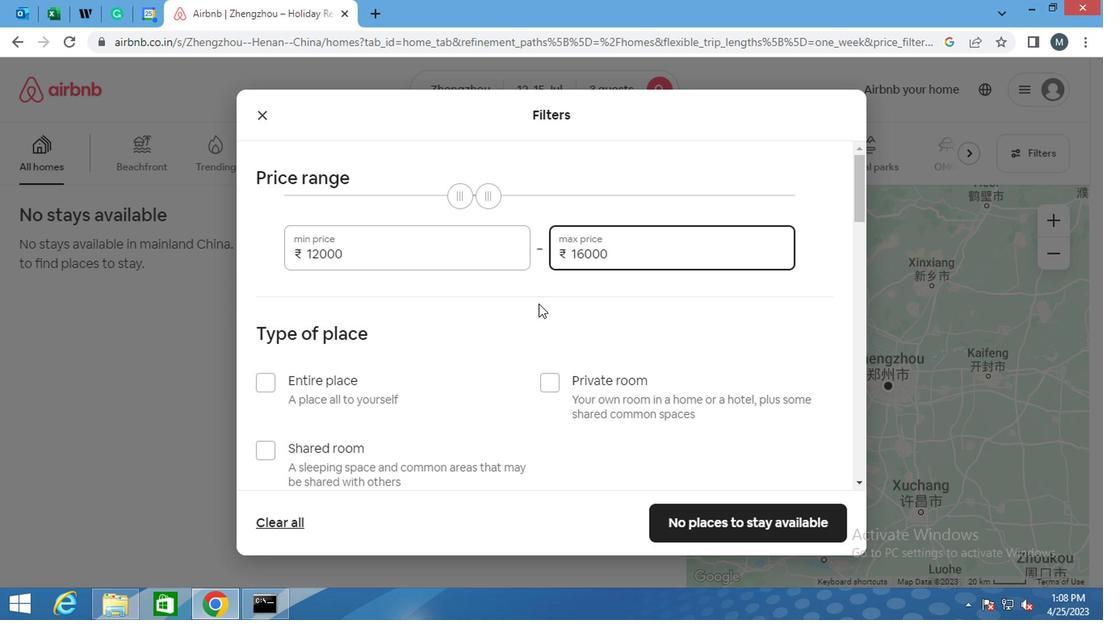 
Action: Mouse moved to (251, 228)
Screenshot: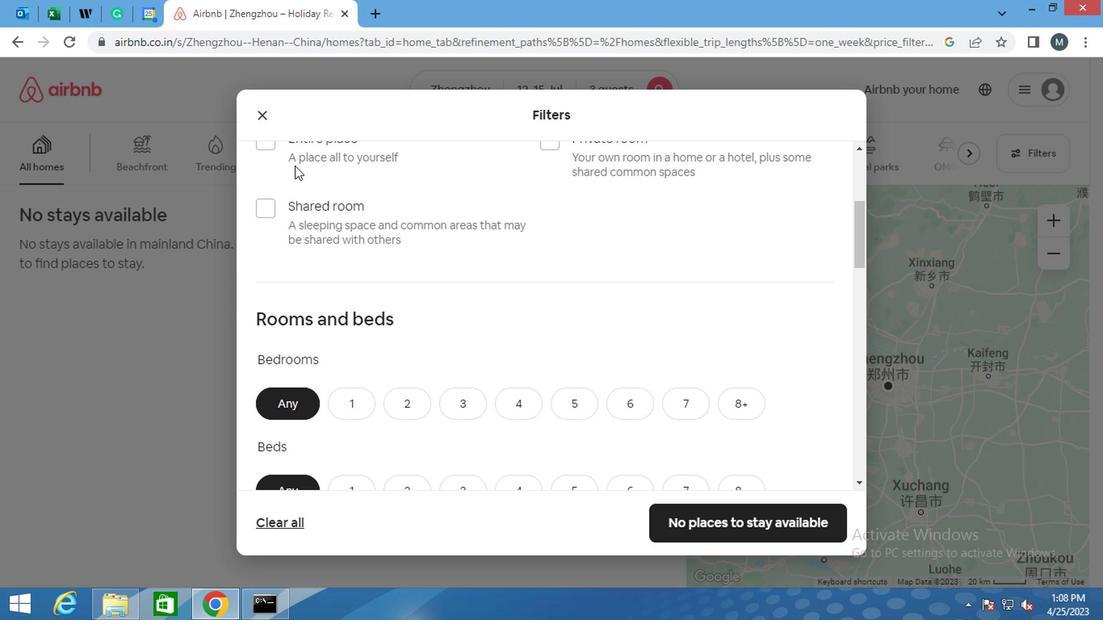 
Action: Mouse scrolled (251, 229) with delta (0, 0)
Screenshot: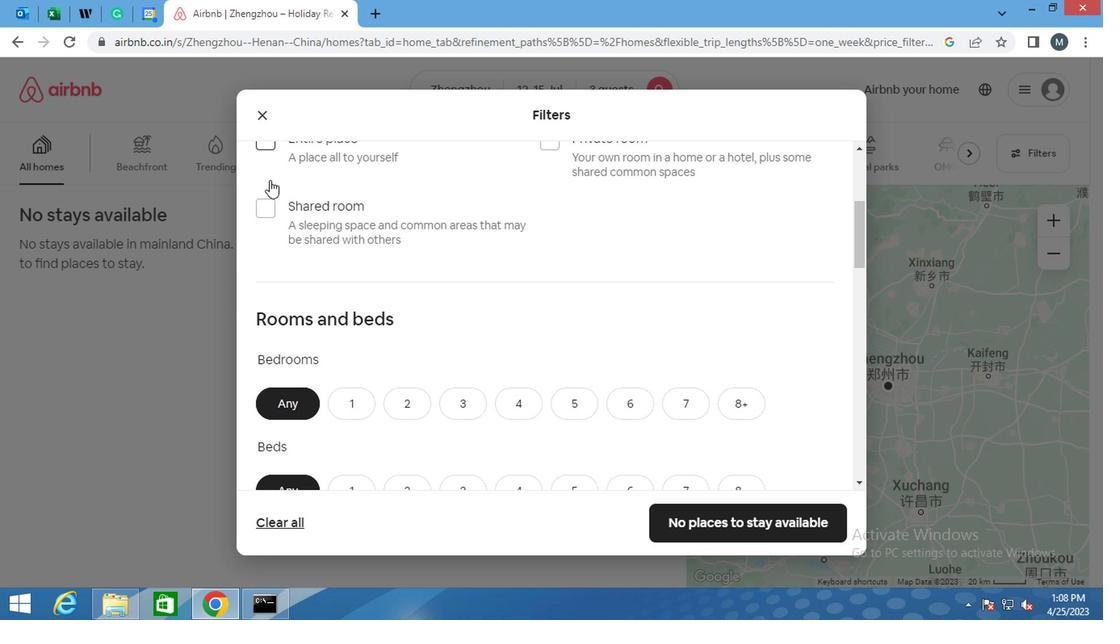 
Action: Mouse moved to (259, 223)
Screenshot: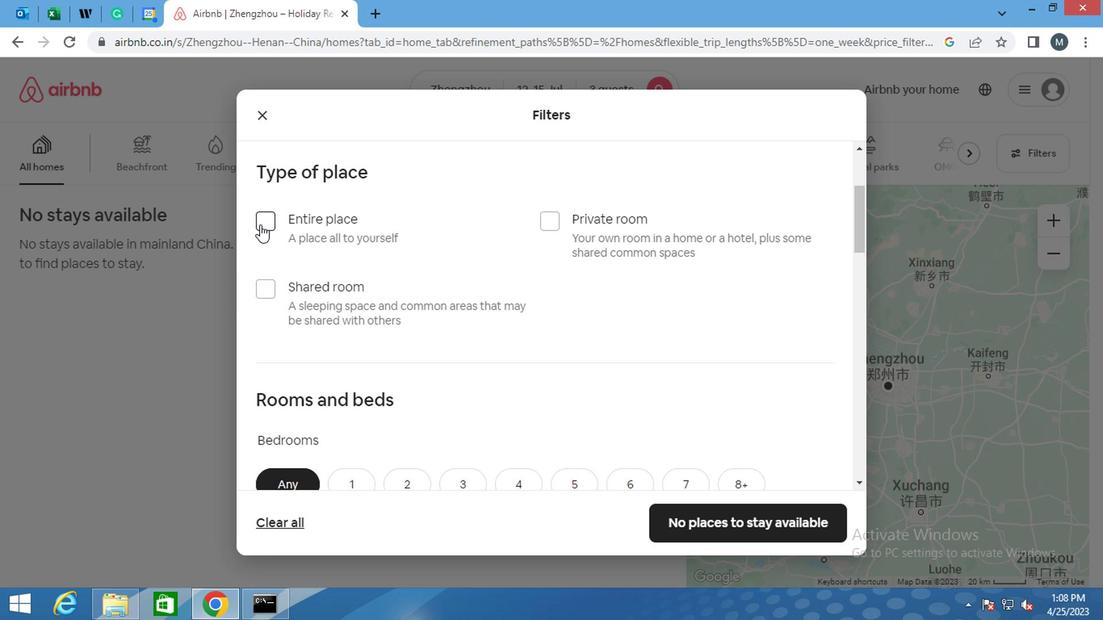 
Action: Mouse pressed left at (259, 223)
Screenshot: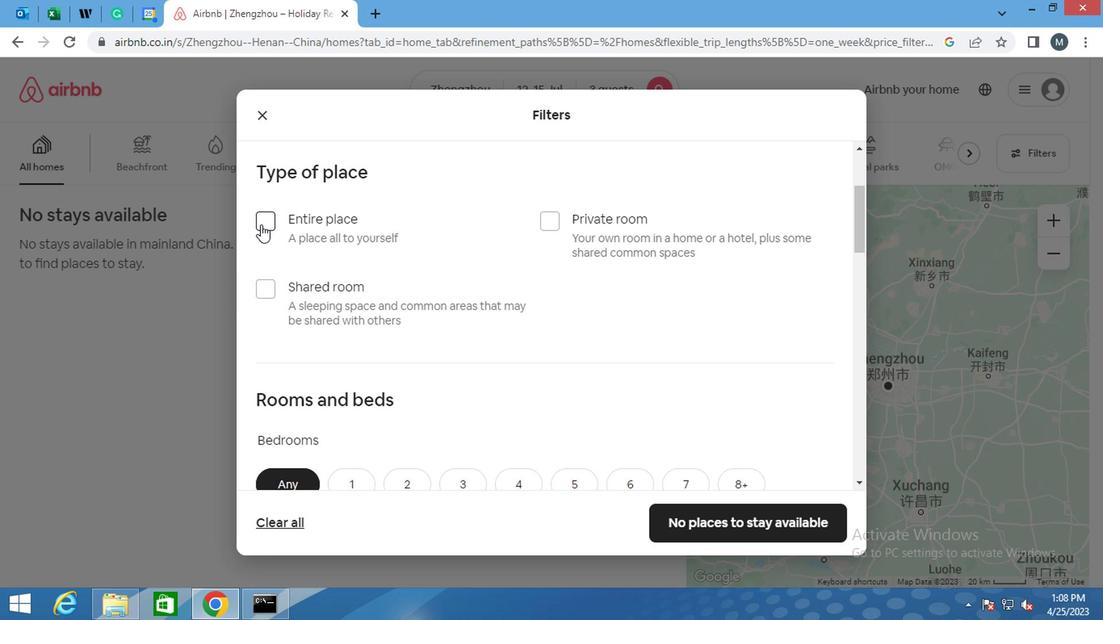 
Action: Mouse moved to (505, 273)
Screenshot: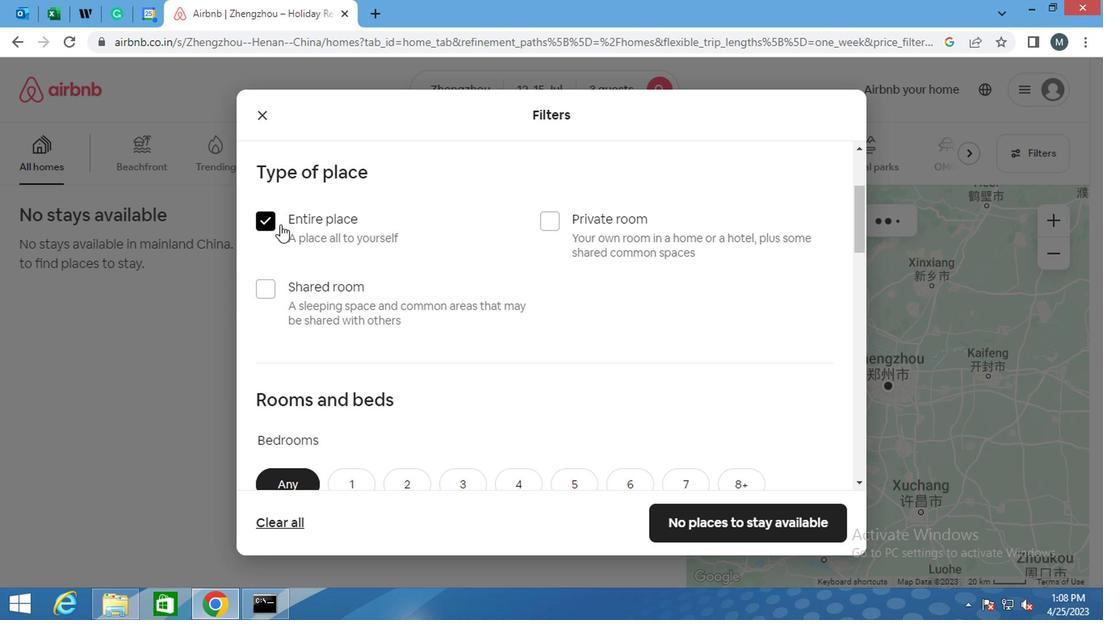 
Action: Mouse scrolled (505, 272) with delta (0, -1)
Screenshot: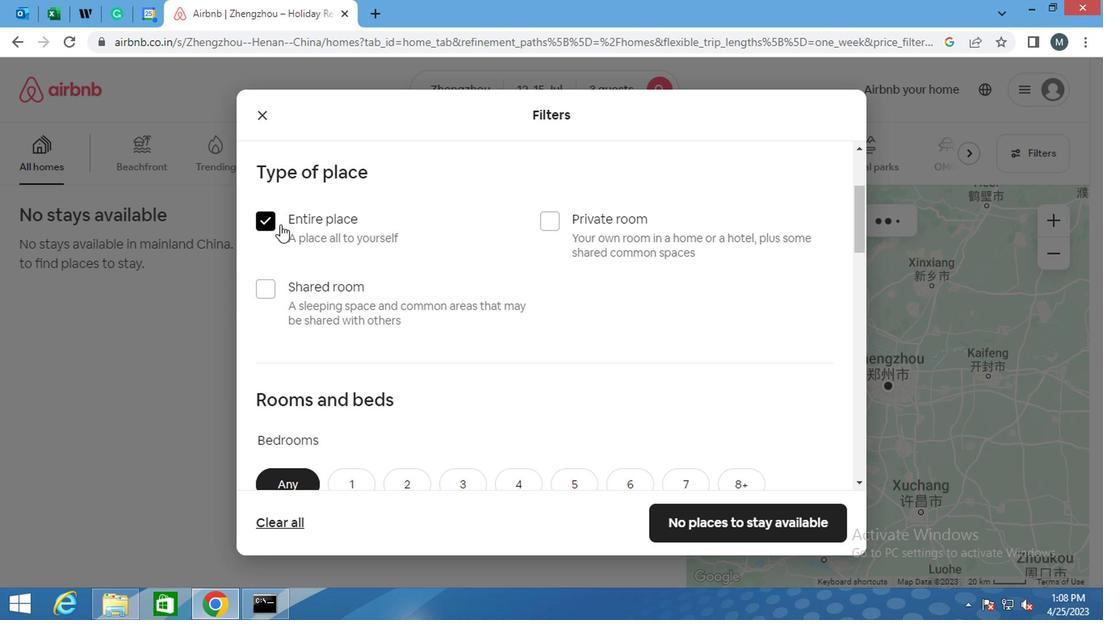 
Action: Mouse moved to (502, 282)
Screenshot: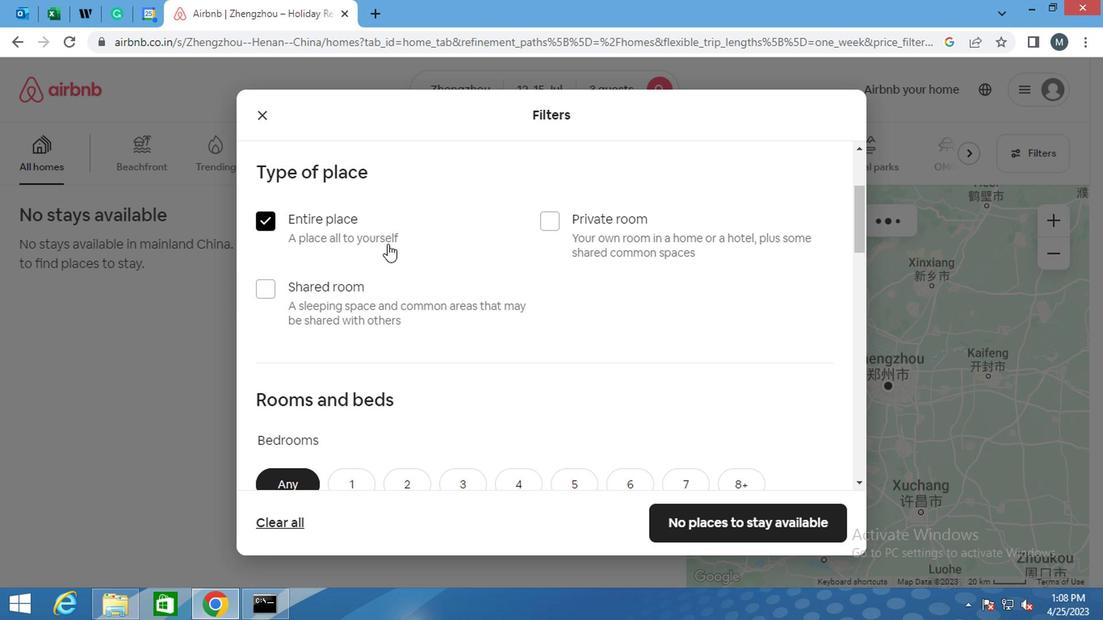 
Action: Mouse scrolled (502, 281) with delta (0, 0)
Screenshot: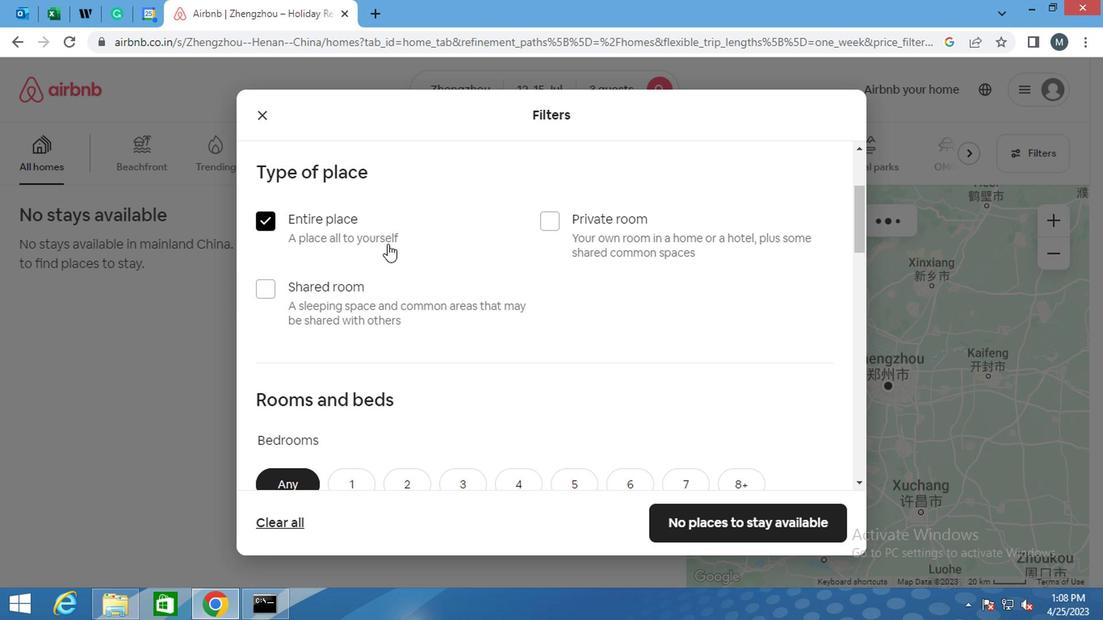 
Action: Mouse moved to (417, 319)
Screenshot: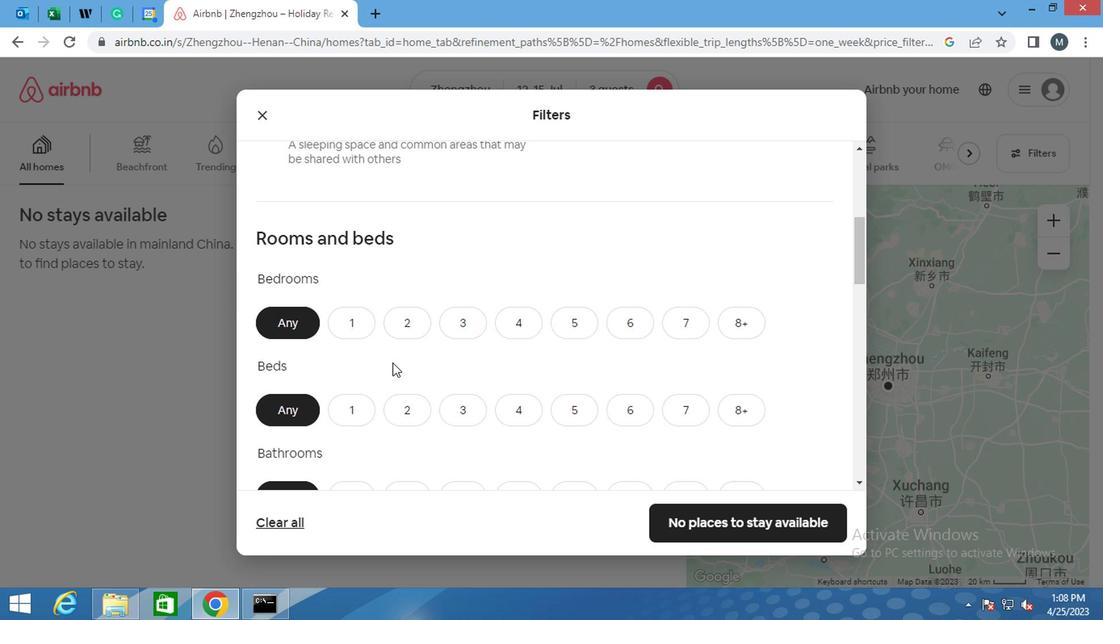 
Action: Mouse pressed left at (417, 319)
Screenshot: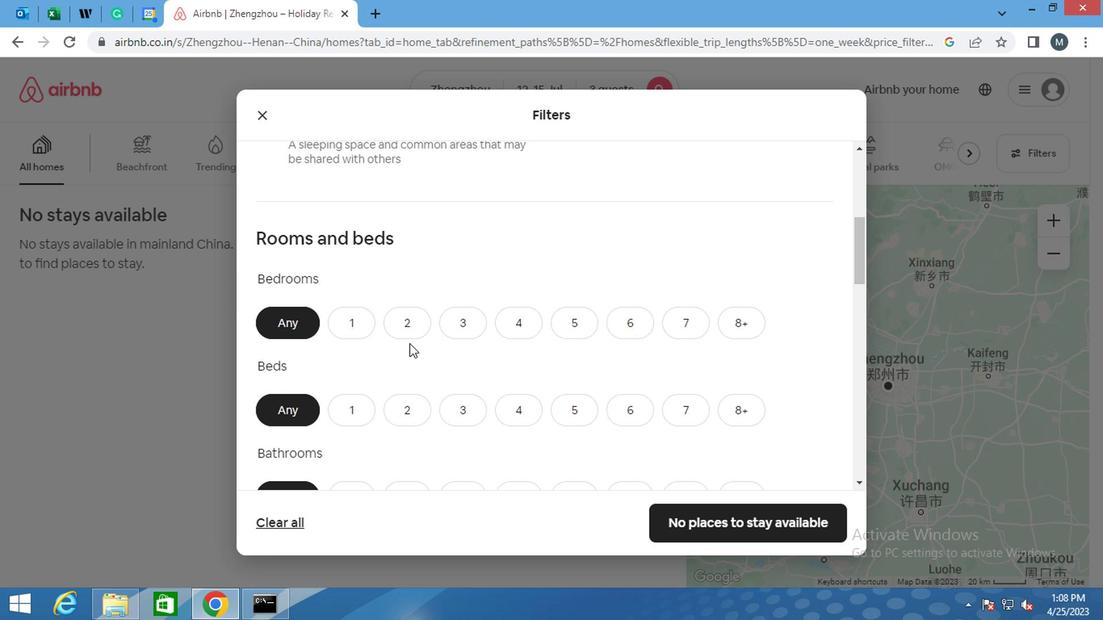 
Action: Mouse moved to (465, 416)
Screenshot: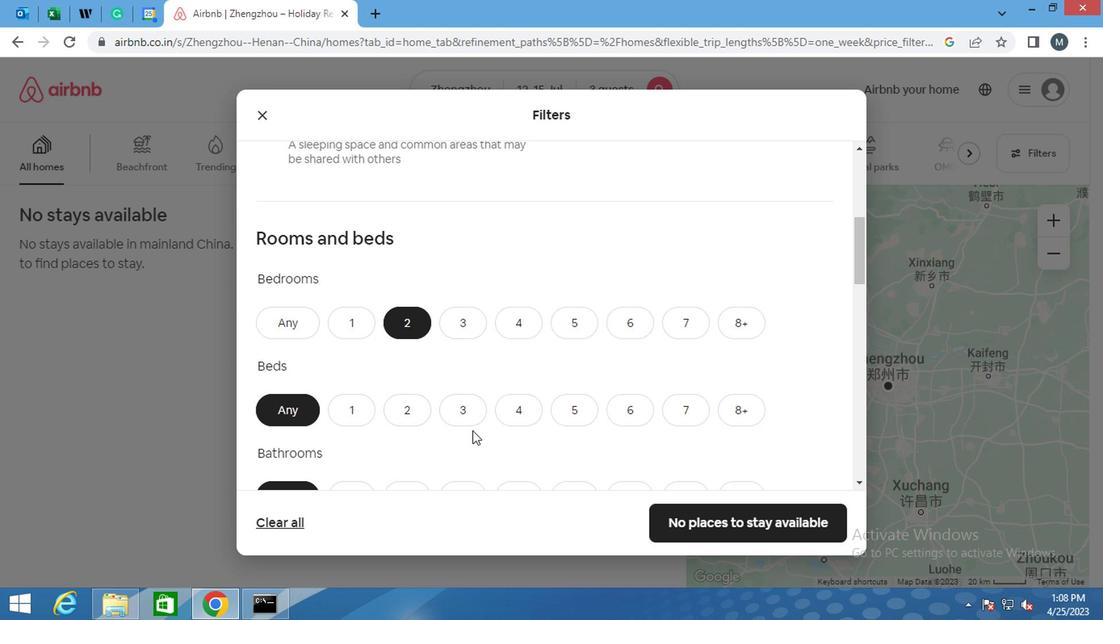 
Action: Mouse pressed left at (465, 416)
Screenshot: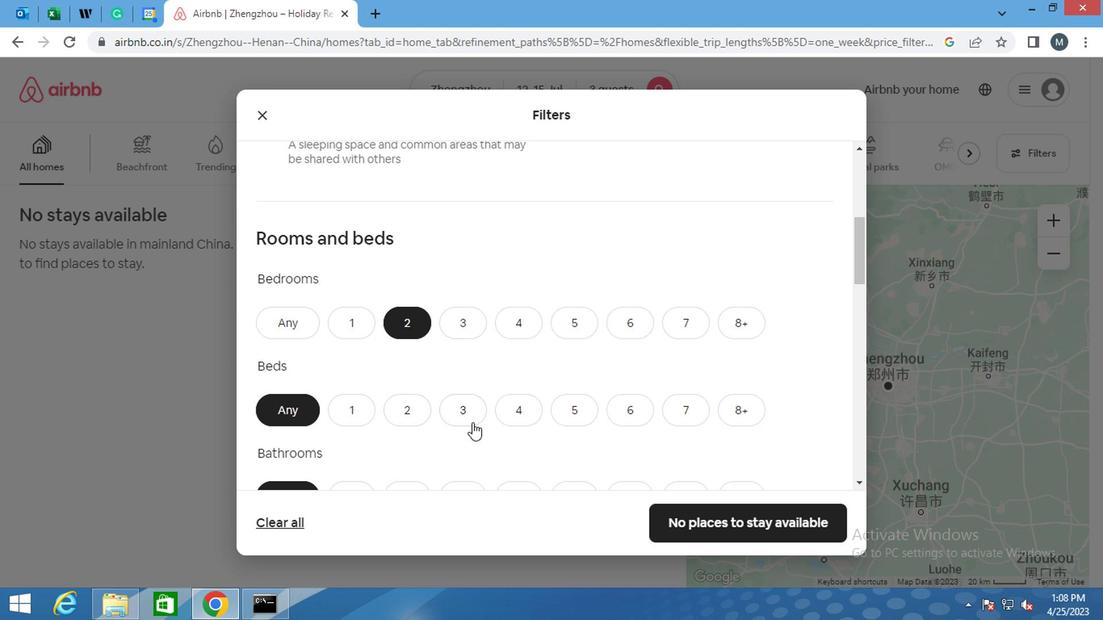 
Action: Mouse moved to (468, 402)
Screenshot: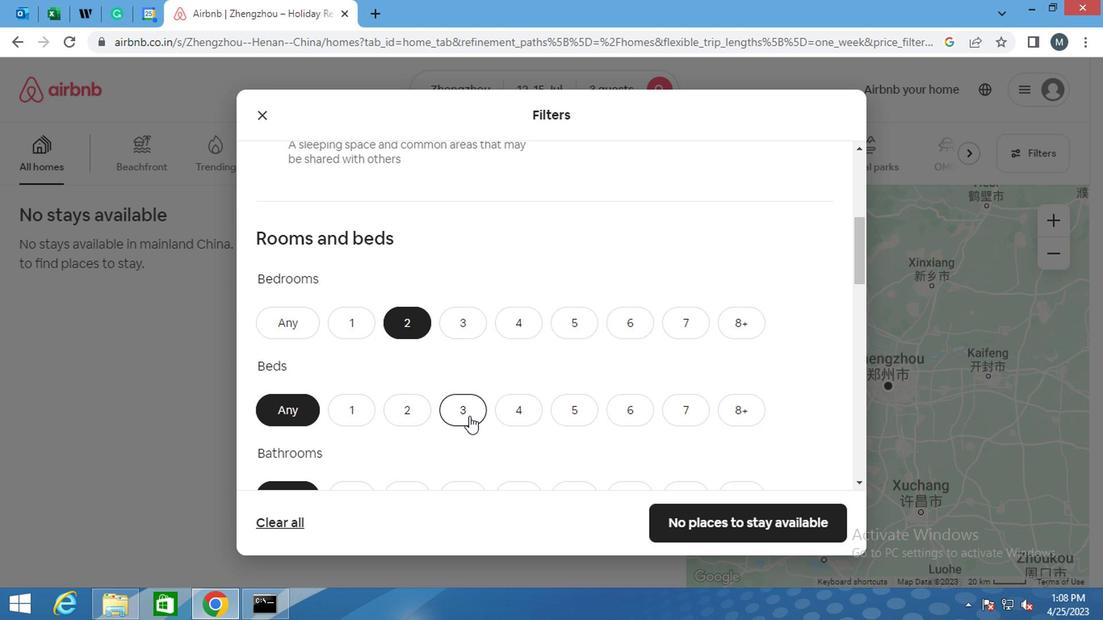 
Action: Mouse scrolled (468, 401) with delta (0, 0)
Screenshot: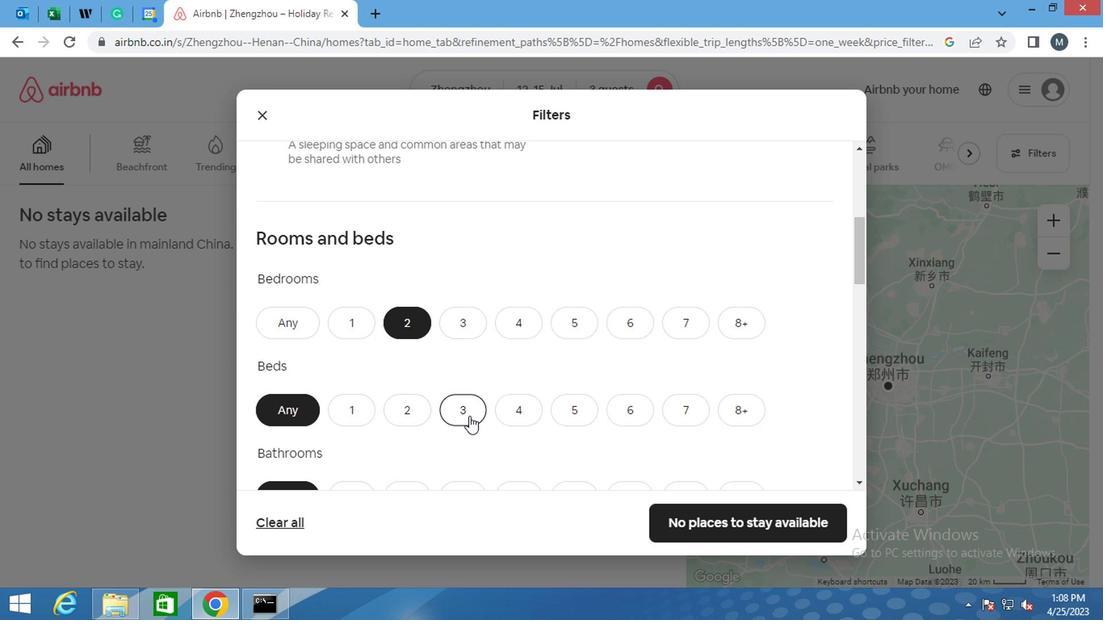 
Action: Mouse moved to (352, 413)
Screenshot: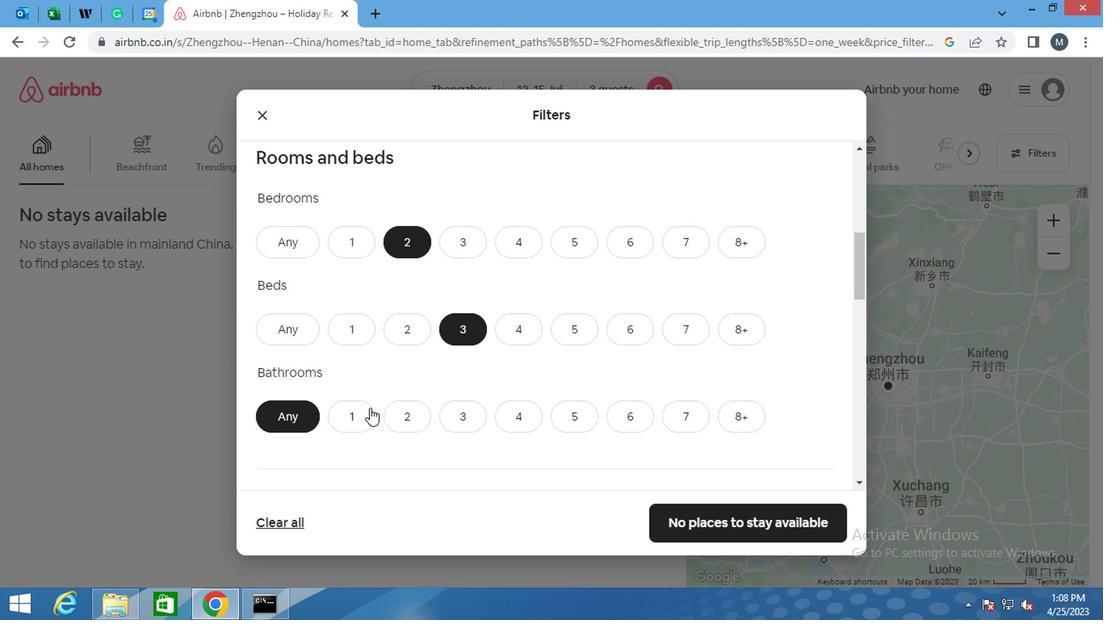 
Action: Mouse pressed left at (352, 413)
Screenshot: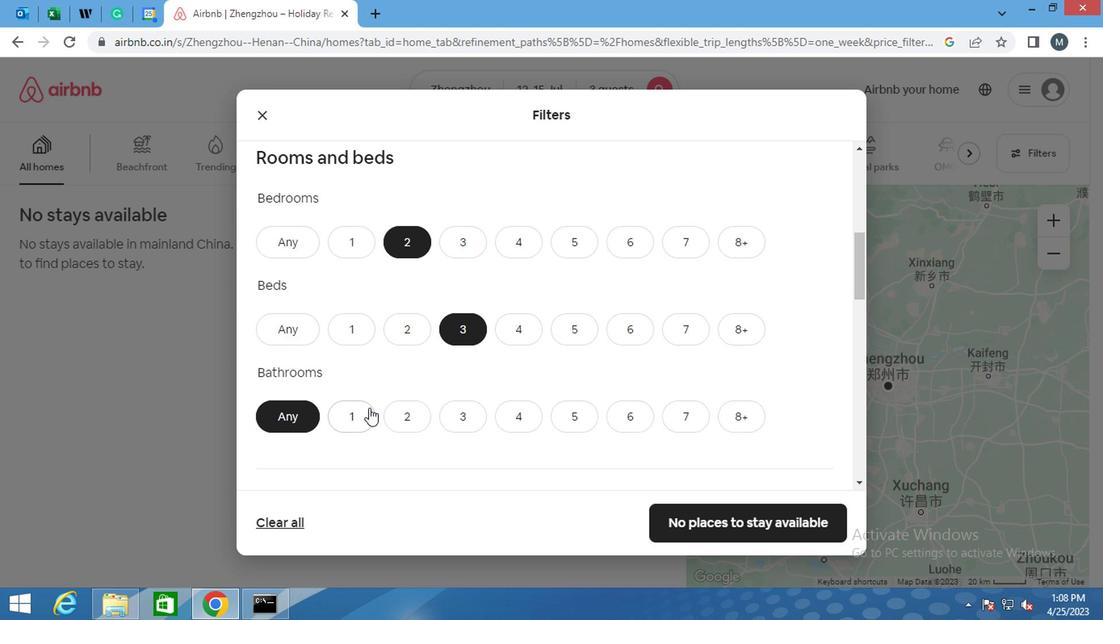 
Action: Mouse moved to (384, 381)
Screenshot: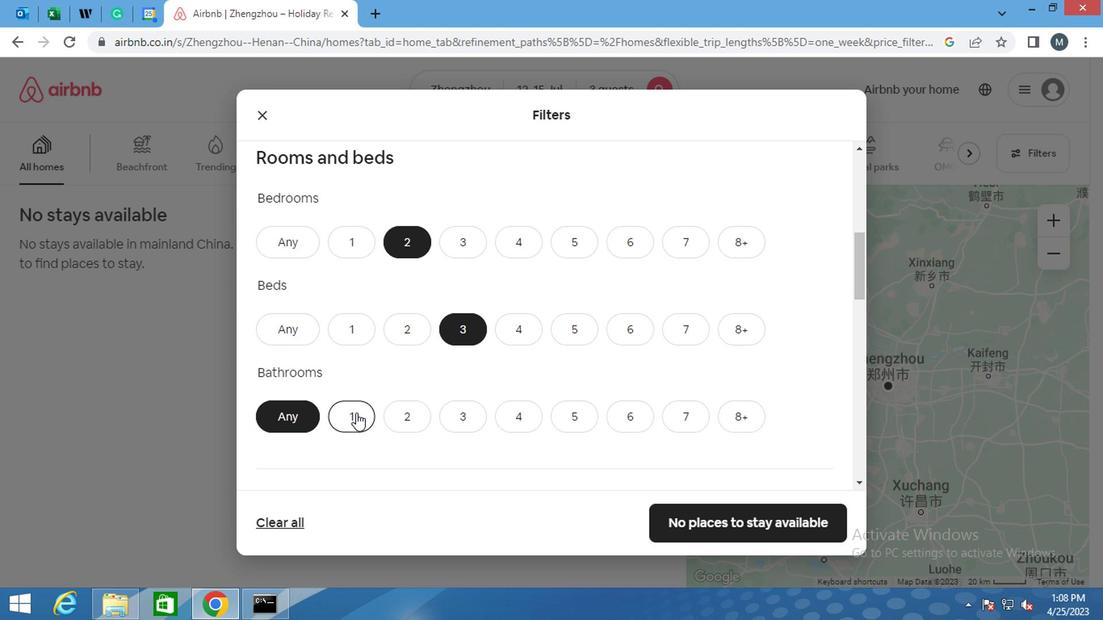 
Action: Mouse scrolled (384, 380) with delta (0, -1)
Screenshot: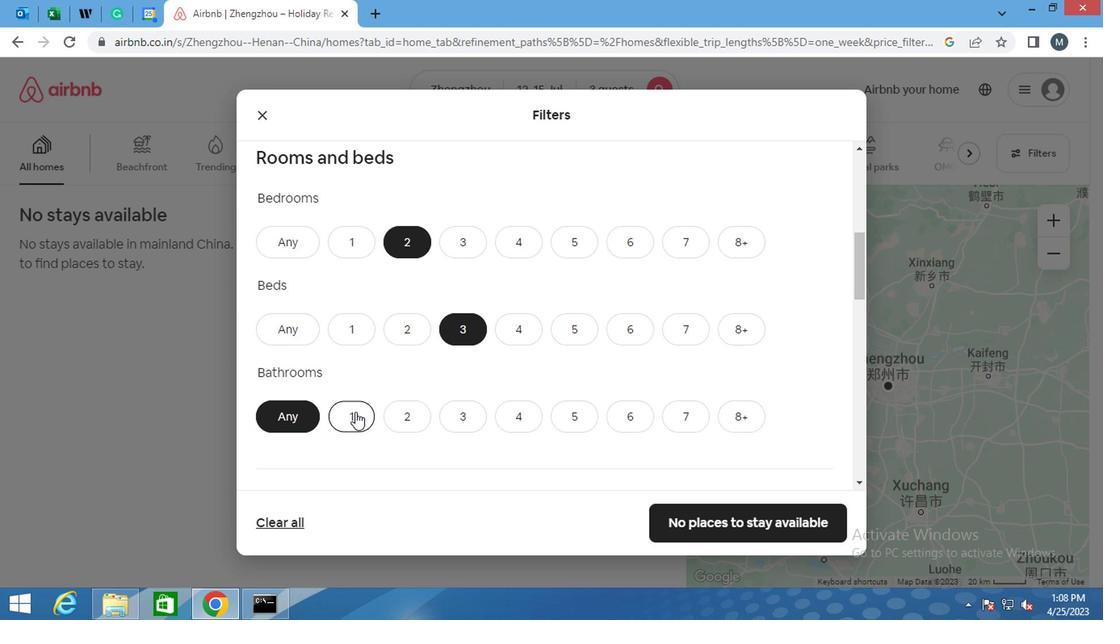 
Action: Mouse scrolled (384, 380) with delta (0, -1)
Screenshot: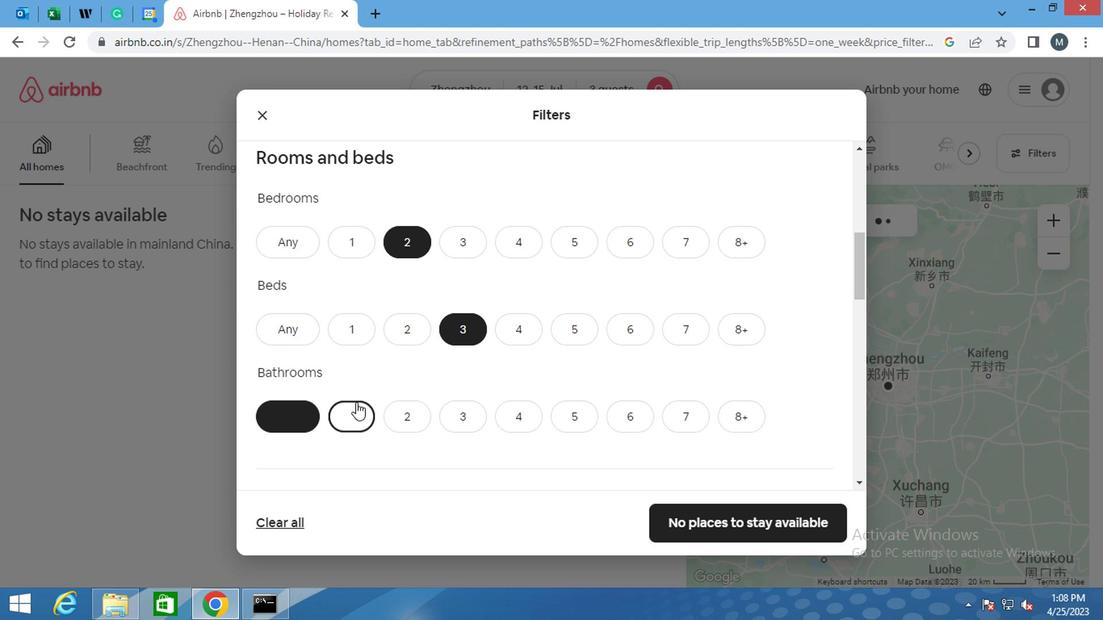 
Action: Mouse scrolled (384, 380) with delta (0, -1)
Screenshot: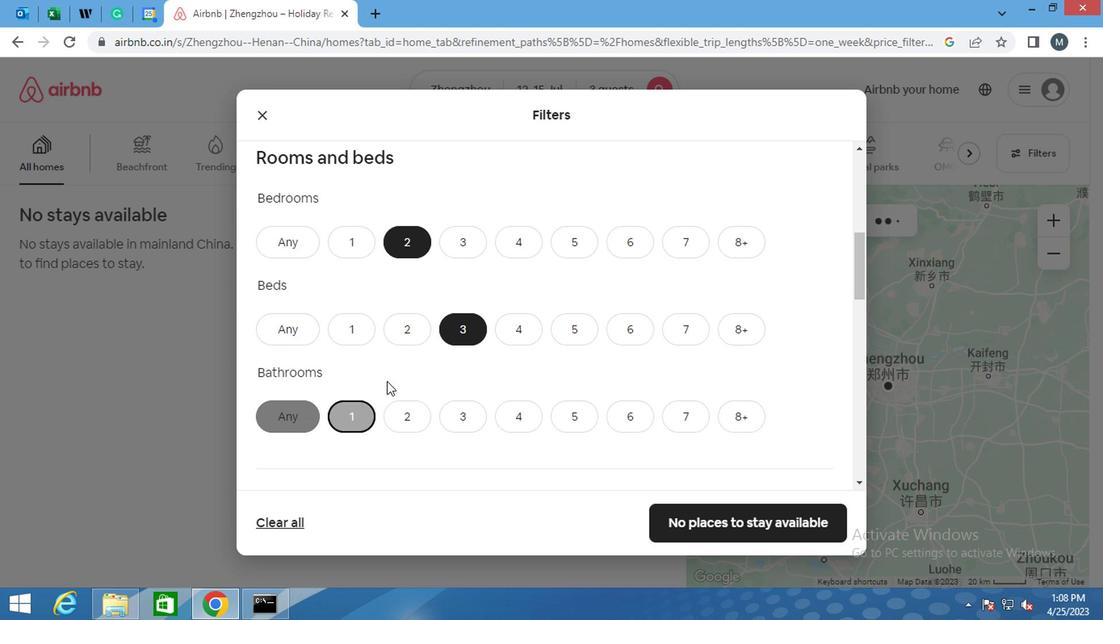 
Action: Mouse moved to (376, 365)
Screenshot: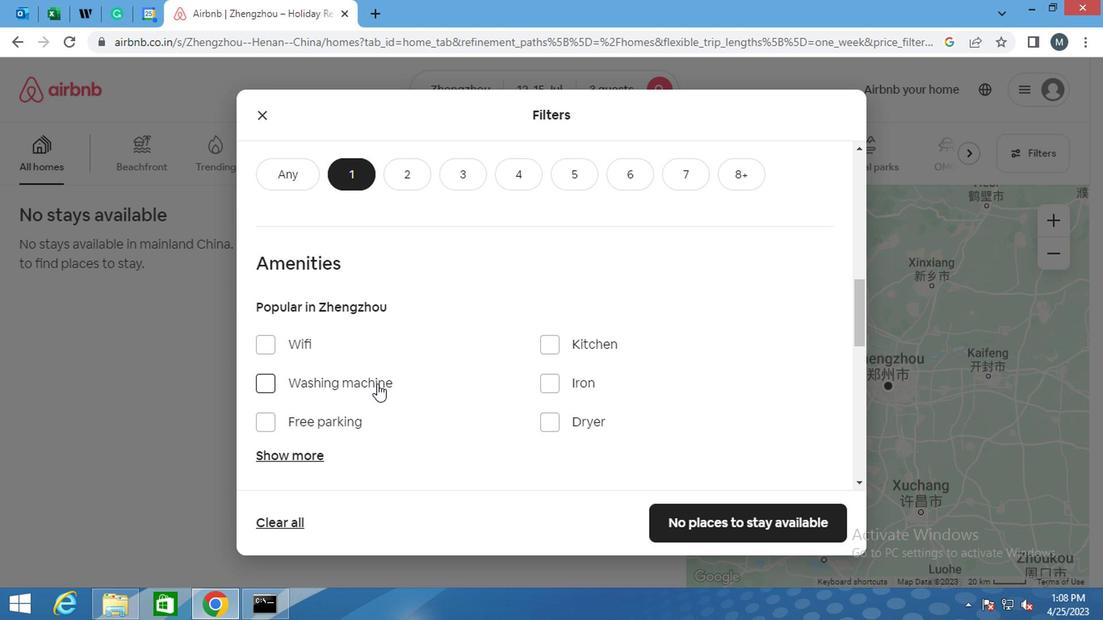 
Action: Mouse scrolled (376, 364) with delta (0, -1)
Screenshot: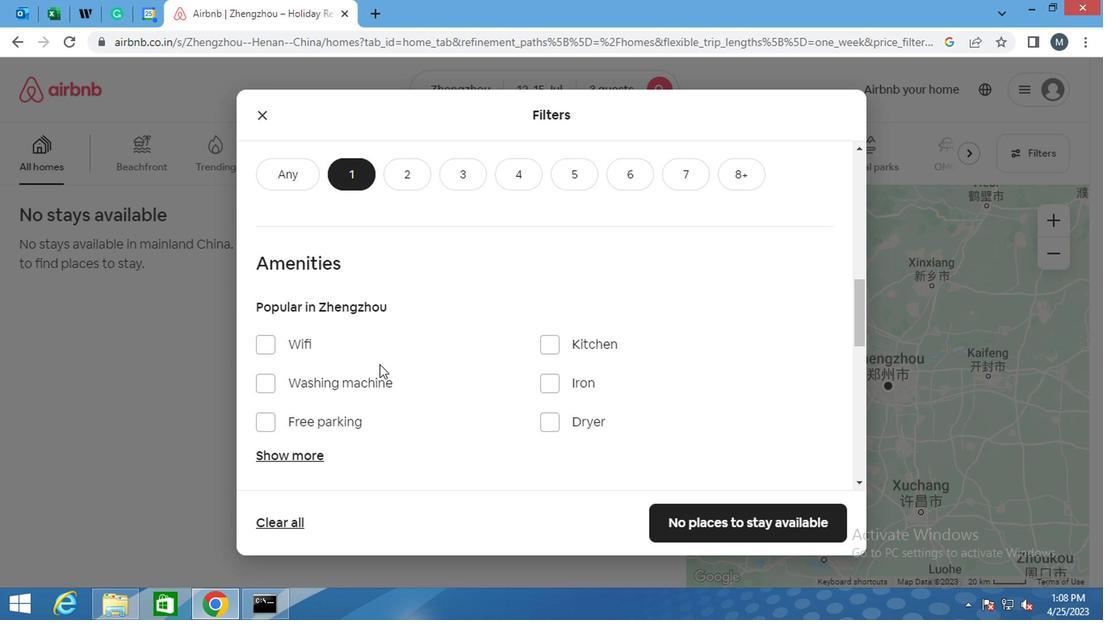 
Action: Mouse moved to (255, 306)
Screenshot: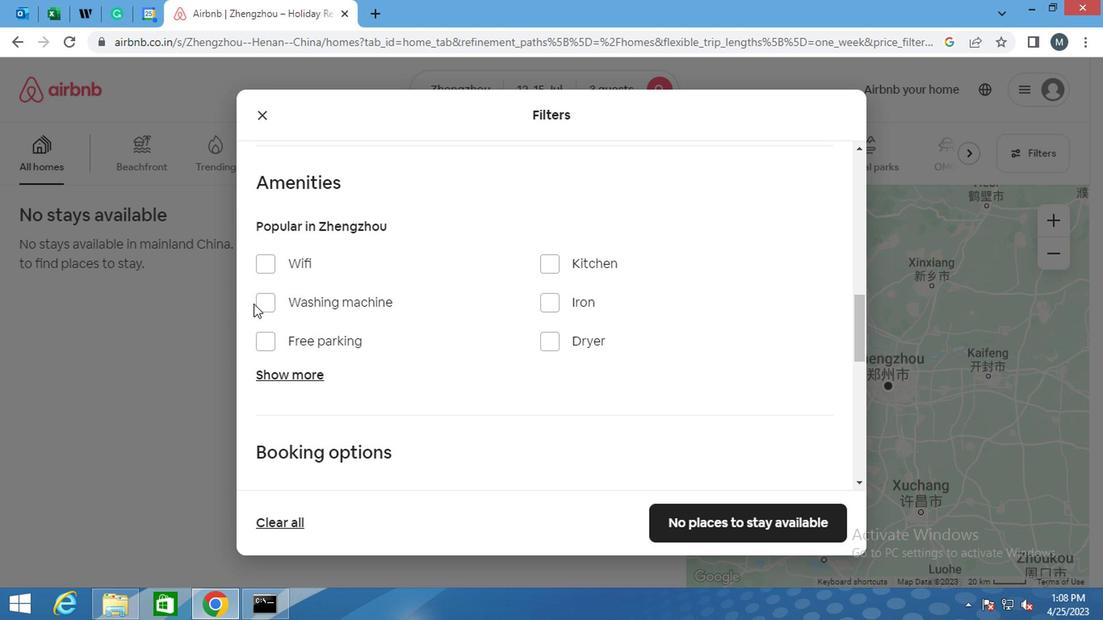 
Action: Mouse pressed left at (255, 306)
Screenshot: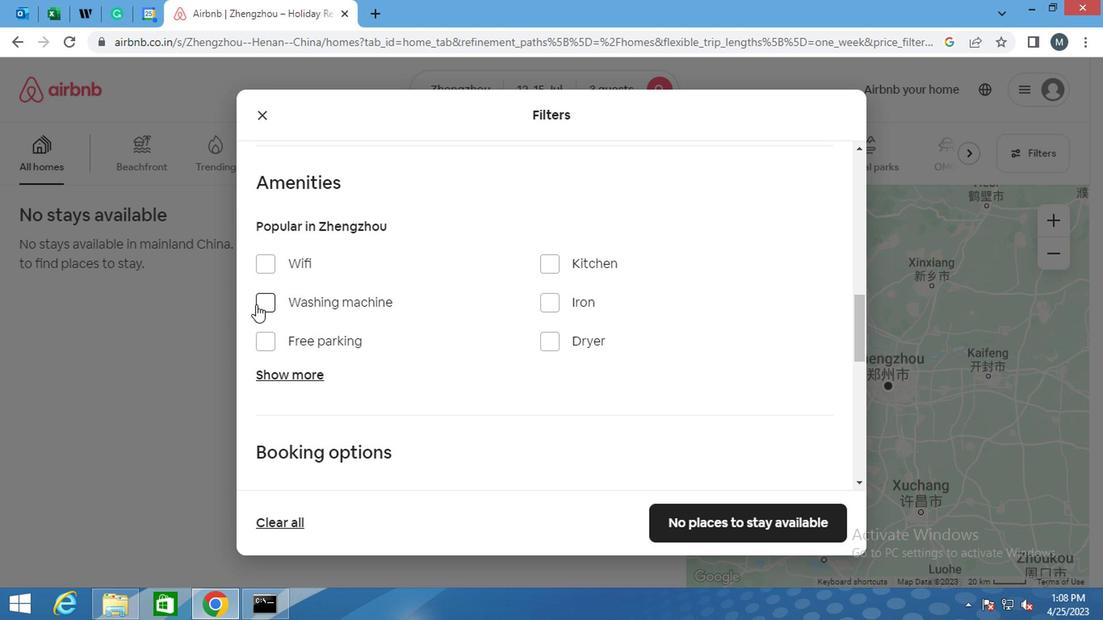 
Action: Mouse moved to (375, 304)
Screenshot: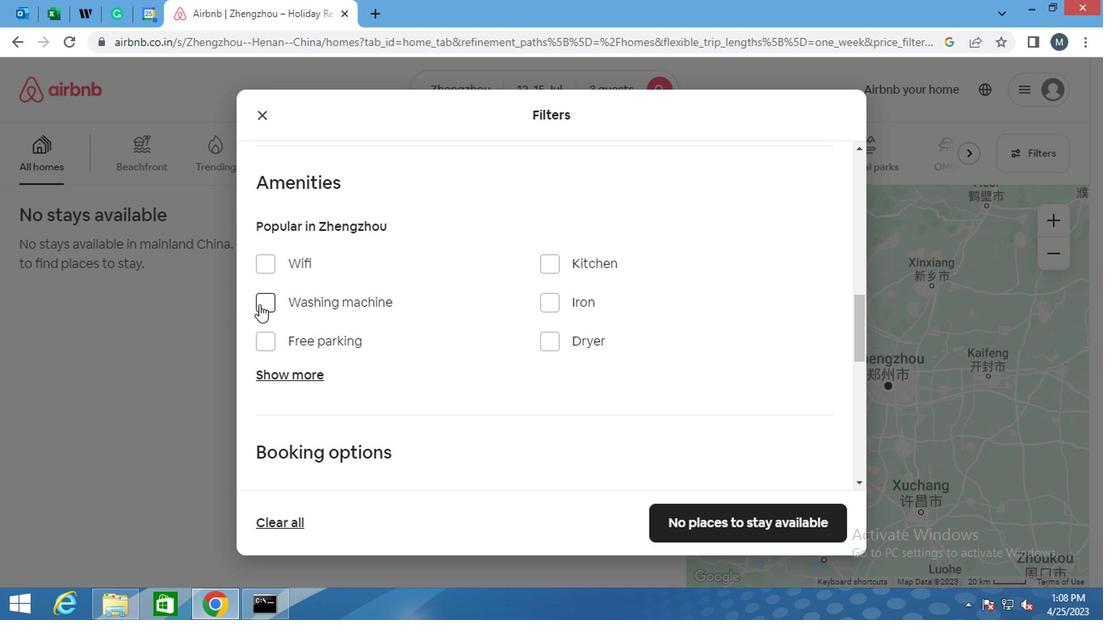 
Action: Mouse scrolled (375, 303) with delta (0, 0)
Screenshot: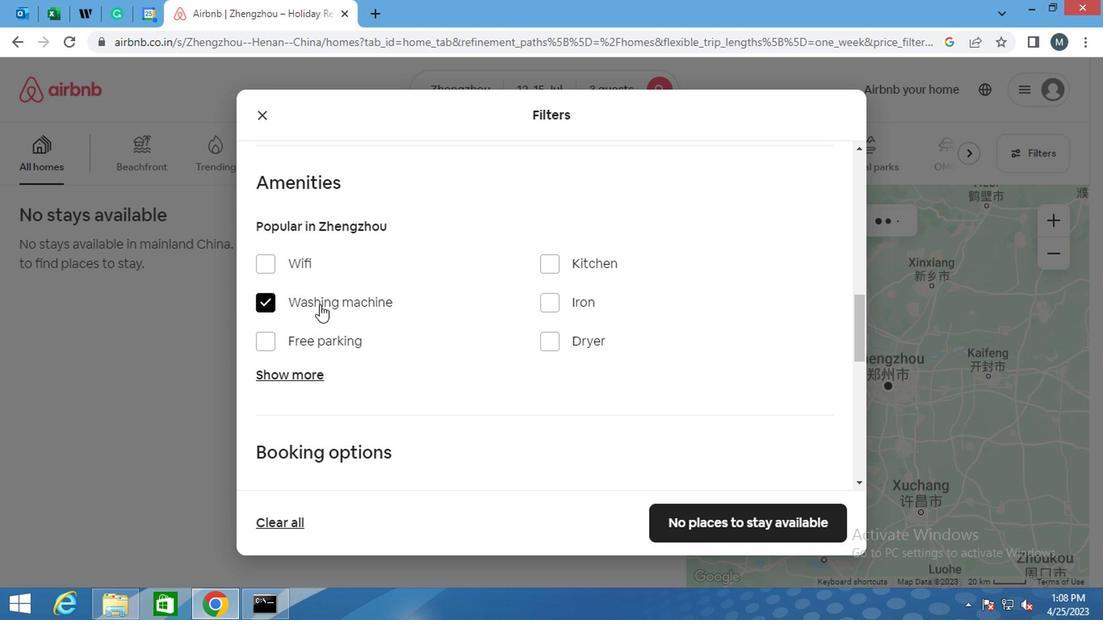 
Action: Mouse moved to (372, 306)
Screenshot: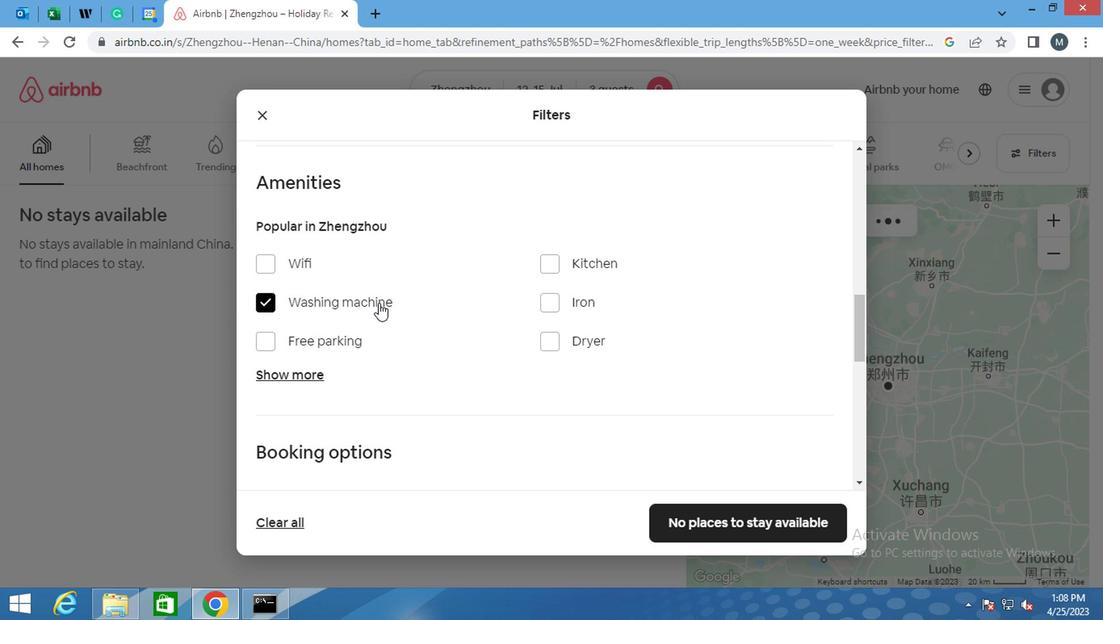 
Action: Mouse scrolled (372, 305) with delta (0, -1)
Screenshot: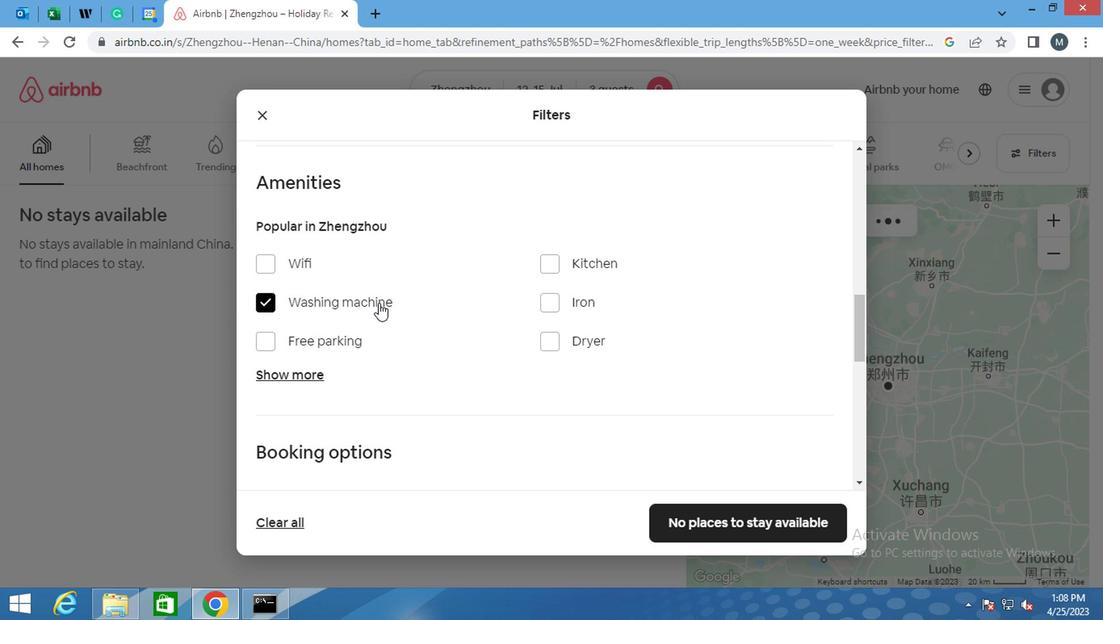 
Action: Mouse moved to (368, 311)
Screenshot: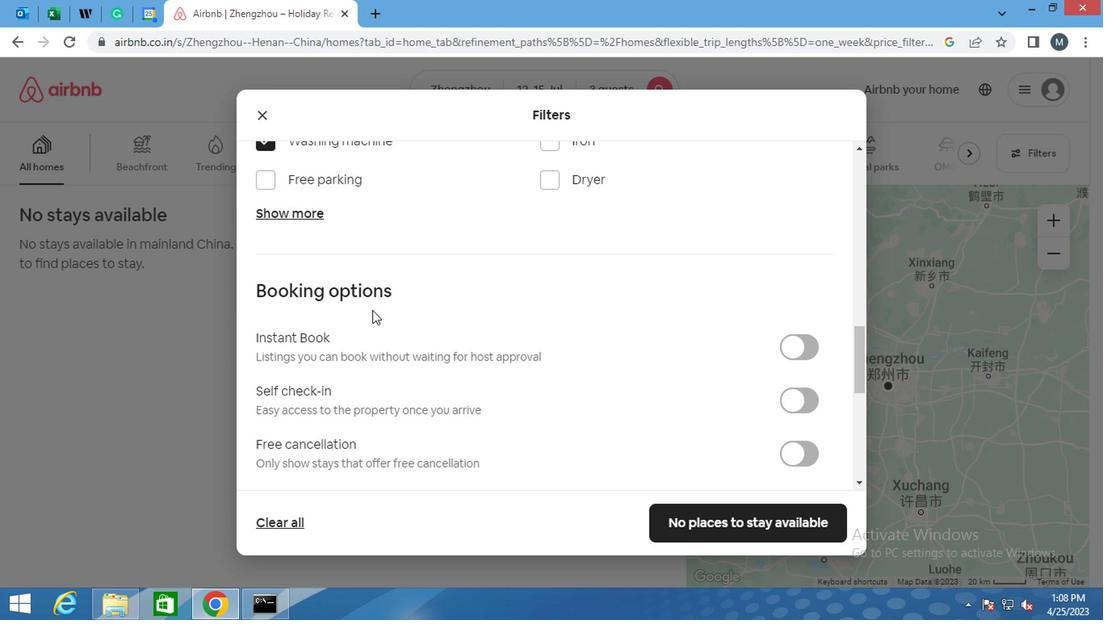 
Action: Mouse scrolled (368, 310) with delta (0, 0)
Screenshot: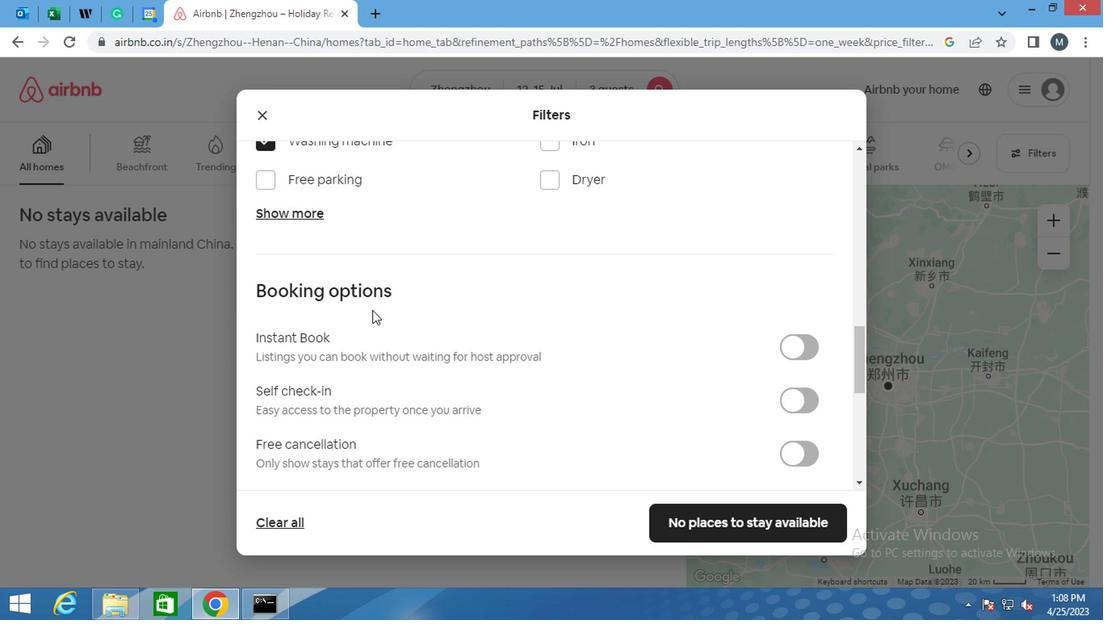 
Action: Mouse moved to (809, 324)
Screenshot: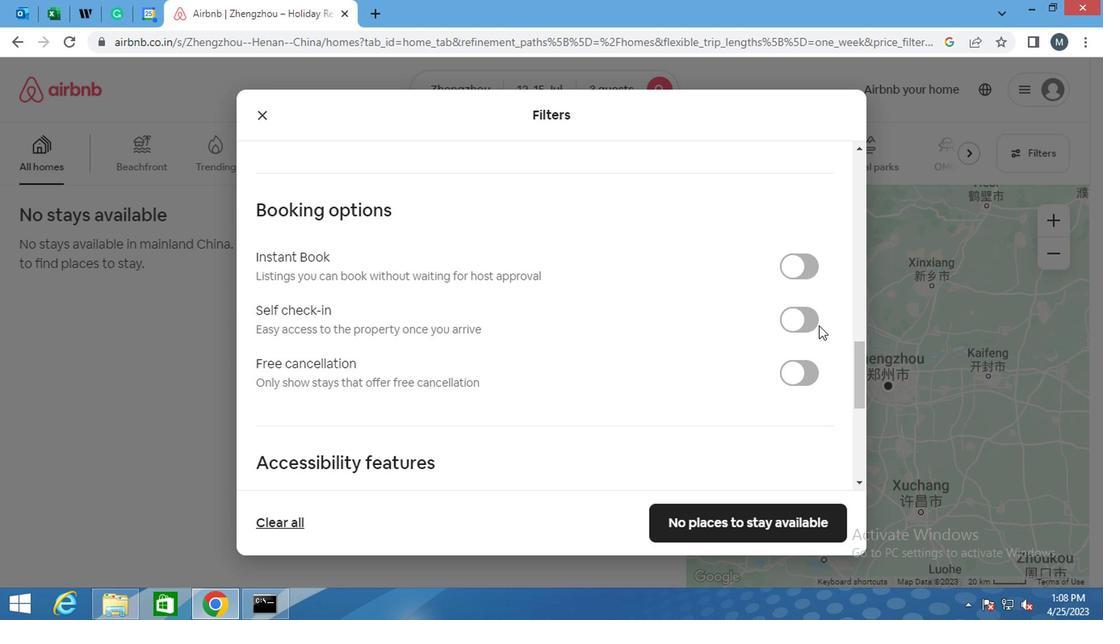 
Action: Mouse pressed left at (809, 324)
Screenshot: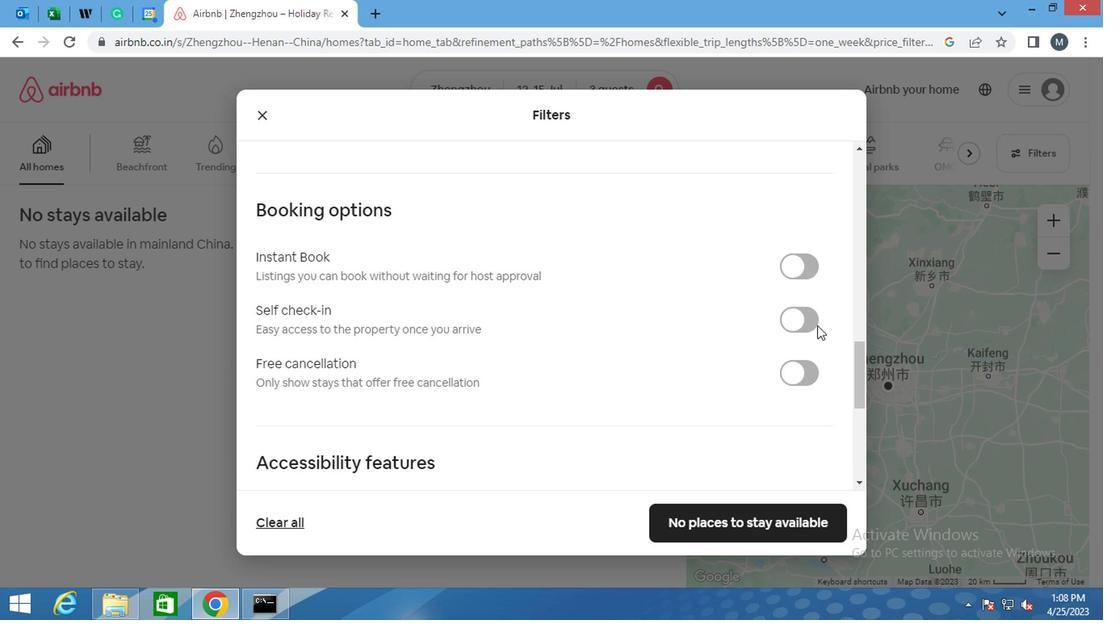 
Action: Mouse moved to (538, 337)
Screenshot: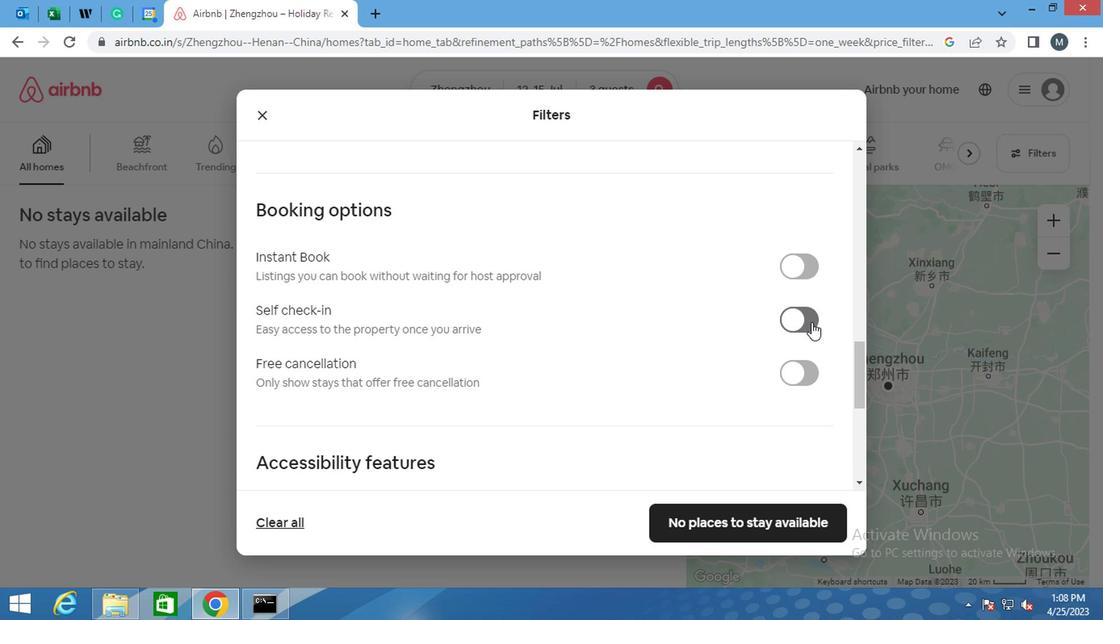
Action: Mouse scrolled (538, 336) with delta (0, 0)
Screenshot: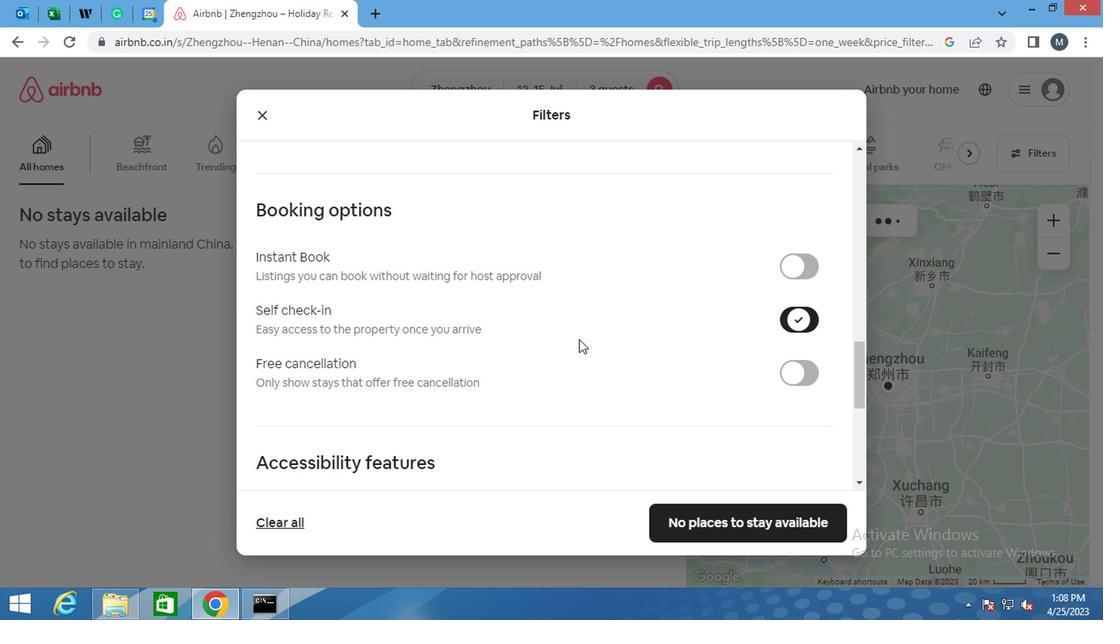 
Action: Mouse moved to (538, 337)
Screenshot: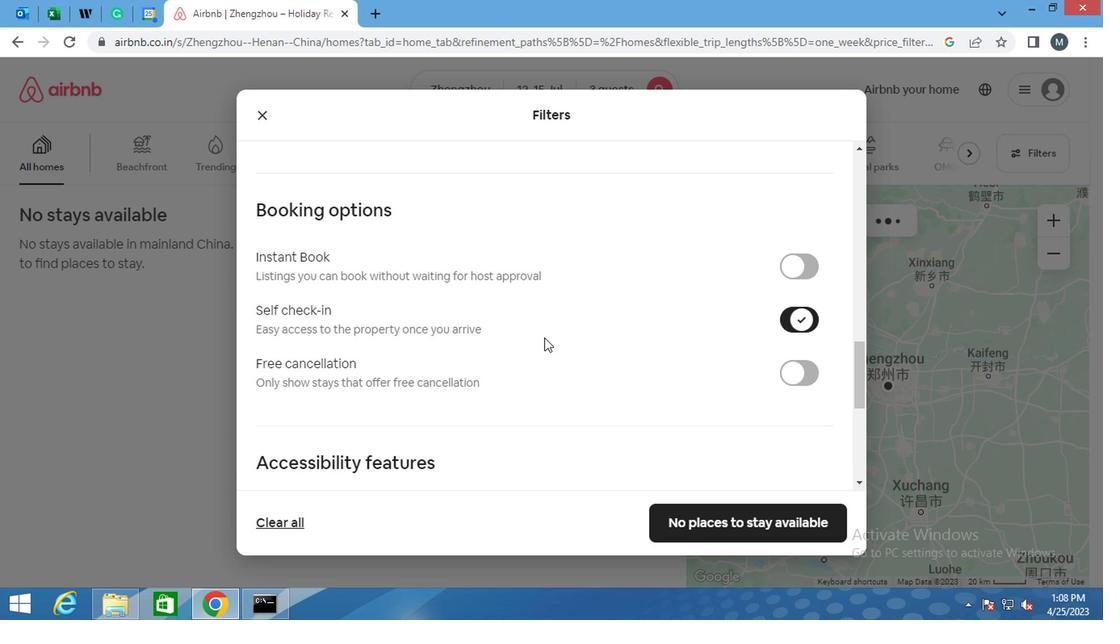 
Action: Mouse scrolled (538, 336) with delta (0, 0)
Screenshot: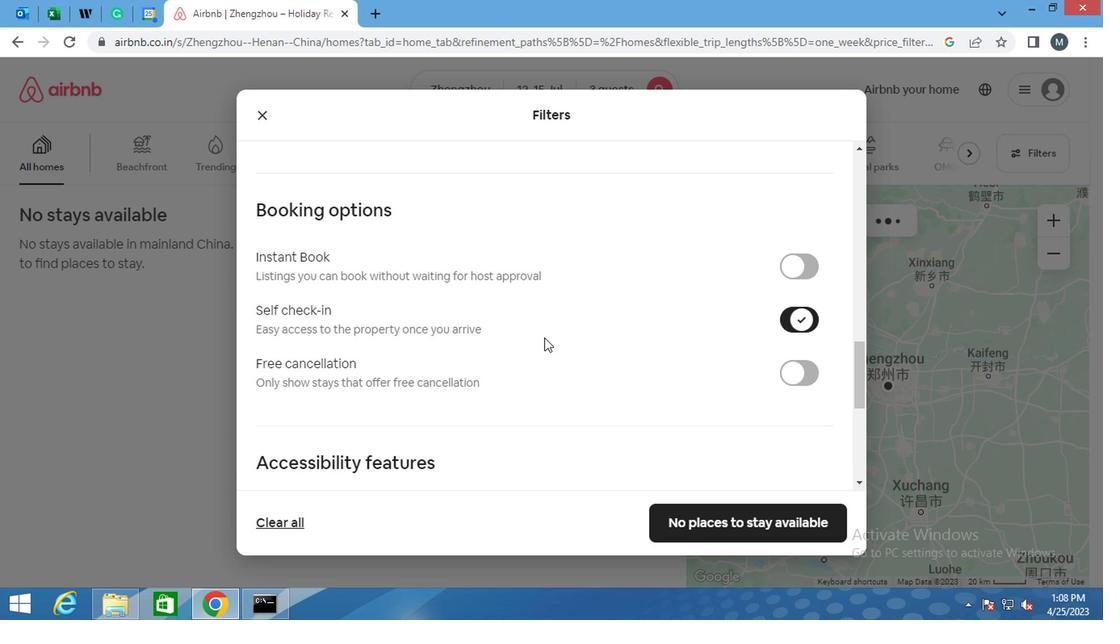 
Action: Mouse moved to (540, 337)
Screenshot: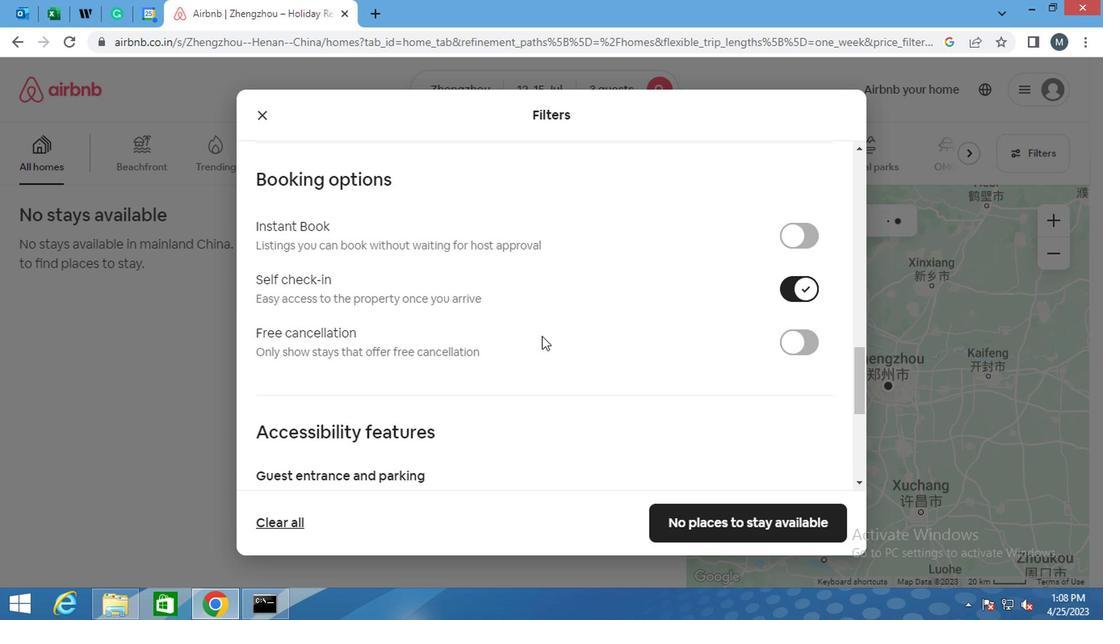 
Action: Mouse scrolled (540, 336) with delta (0, 0)
Screenshot: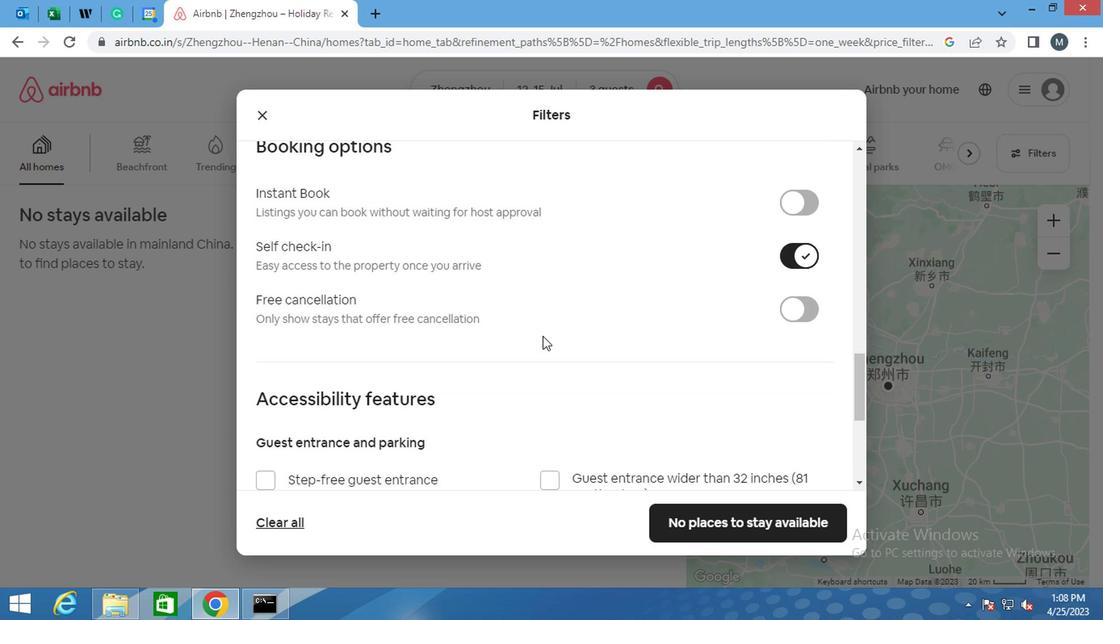
Action: Mouse moved to (544, 336)
Screenshot: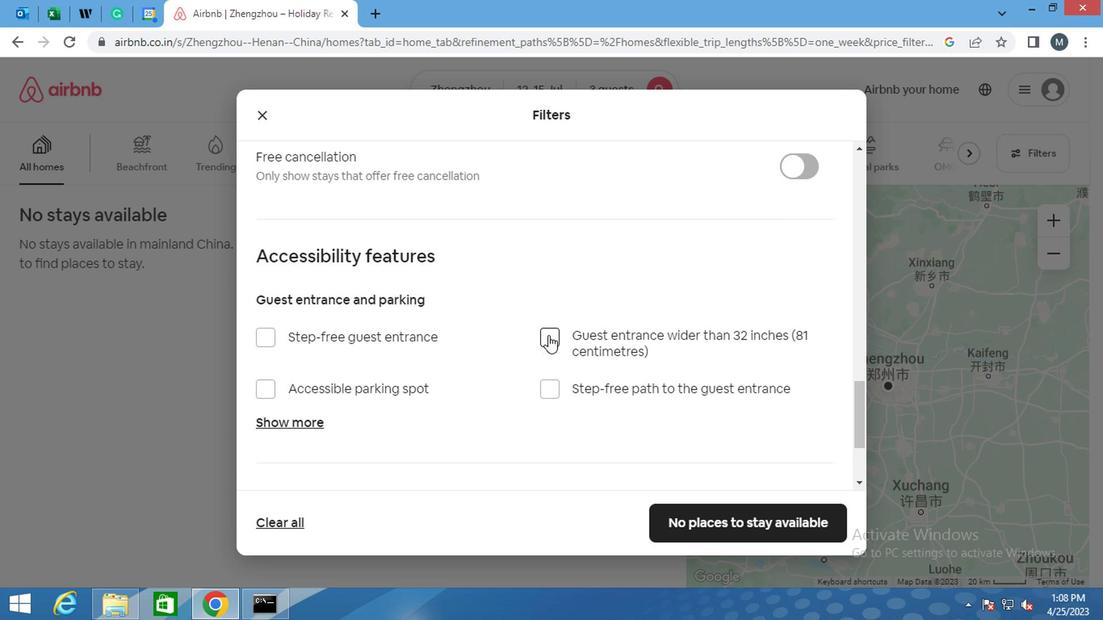 
Action: Mouse scrolled (544, 335) with delta (0, -1)
Screenshot: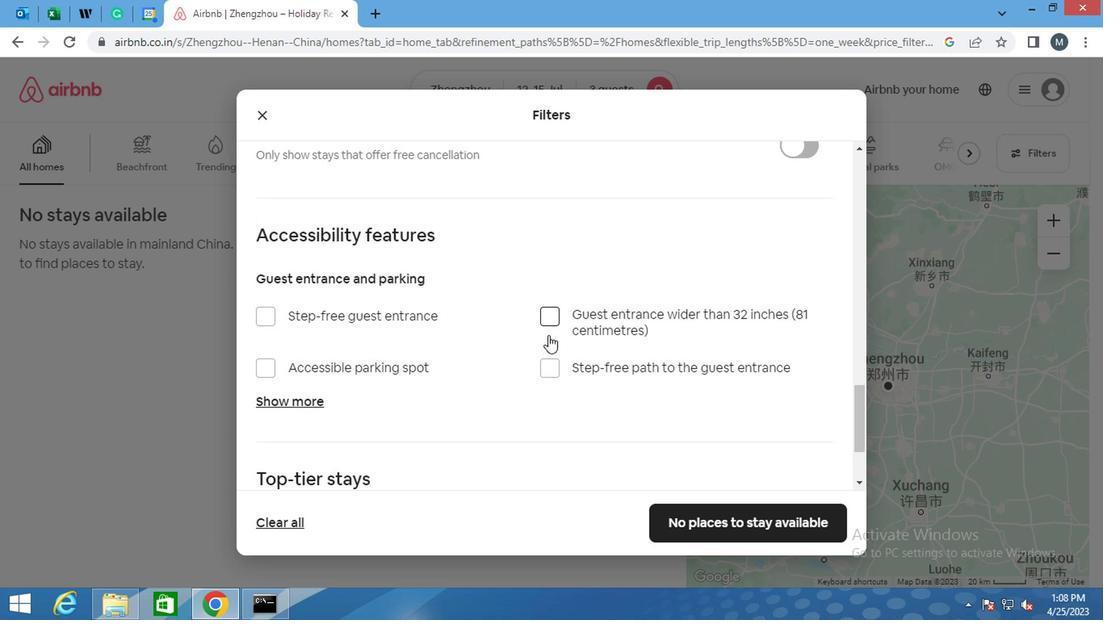 
Action: Mouse moved to (531, 349)
Screenshot: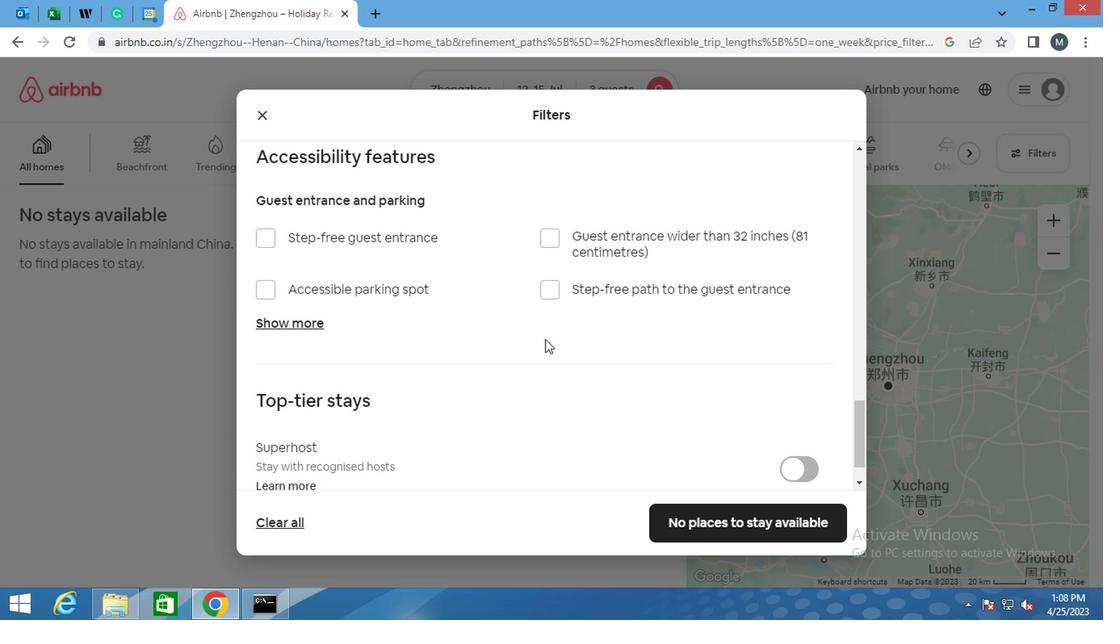 
Action: Mouse scrolled (531, 349) with delta (0, 0)
Screenshot: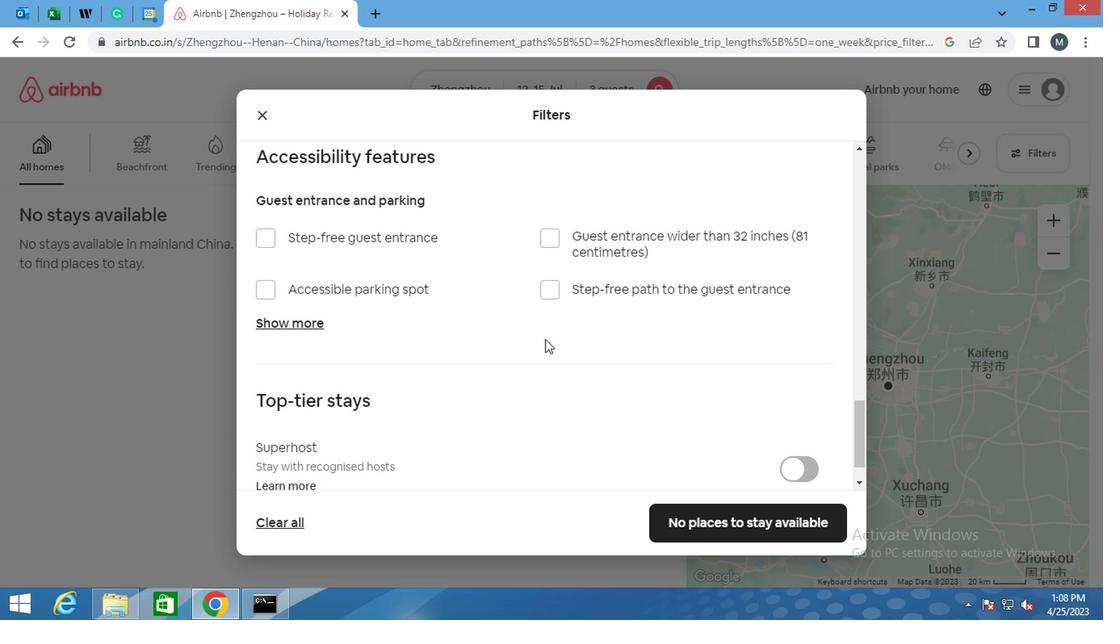 
Action: Mouse moved to (780, 526)
Screenshot: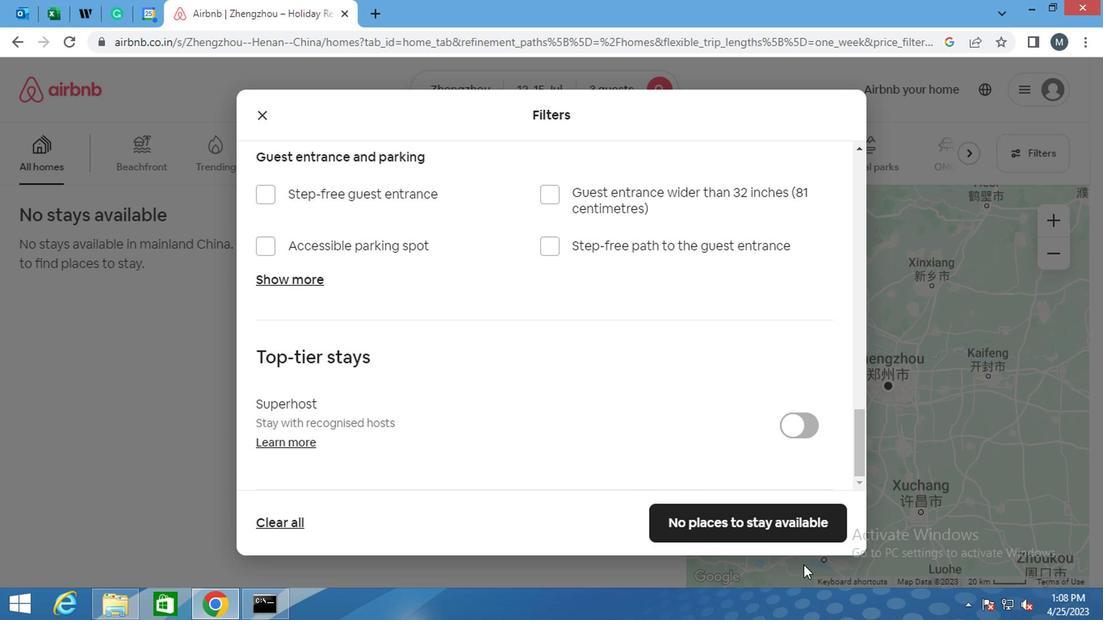 
Action: Mouse pressed left at (780, 526)
Screenshot: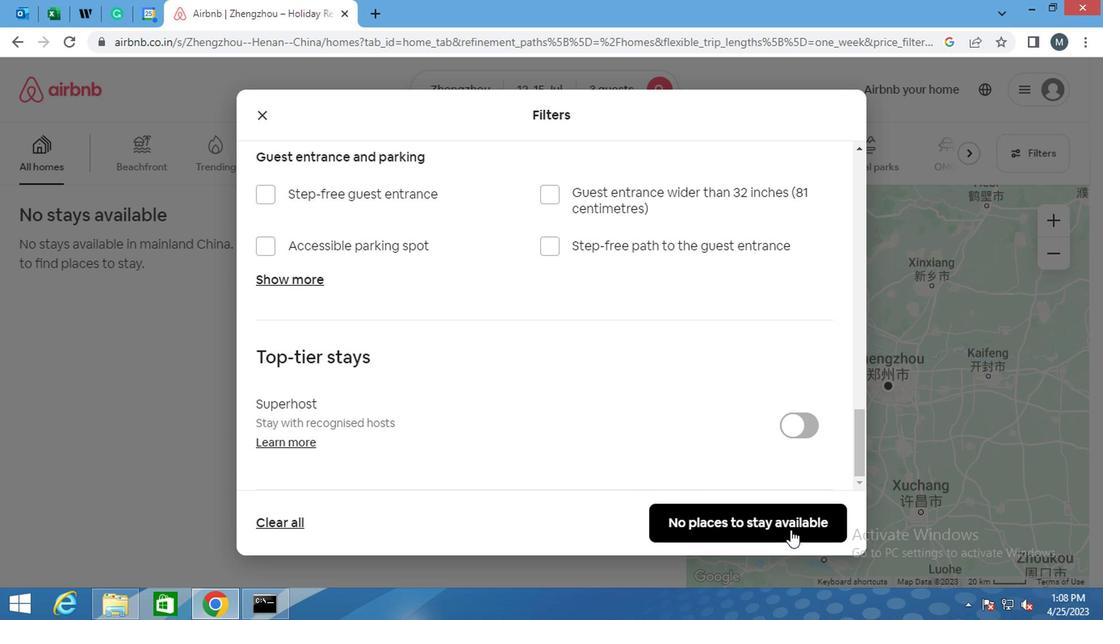 
Action: Mouse moved to (779, 526)
Screenshot: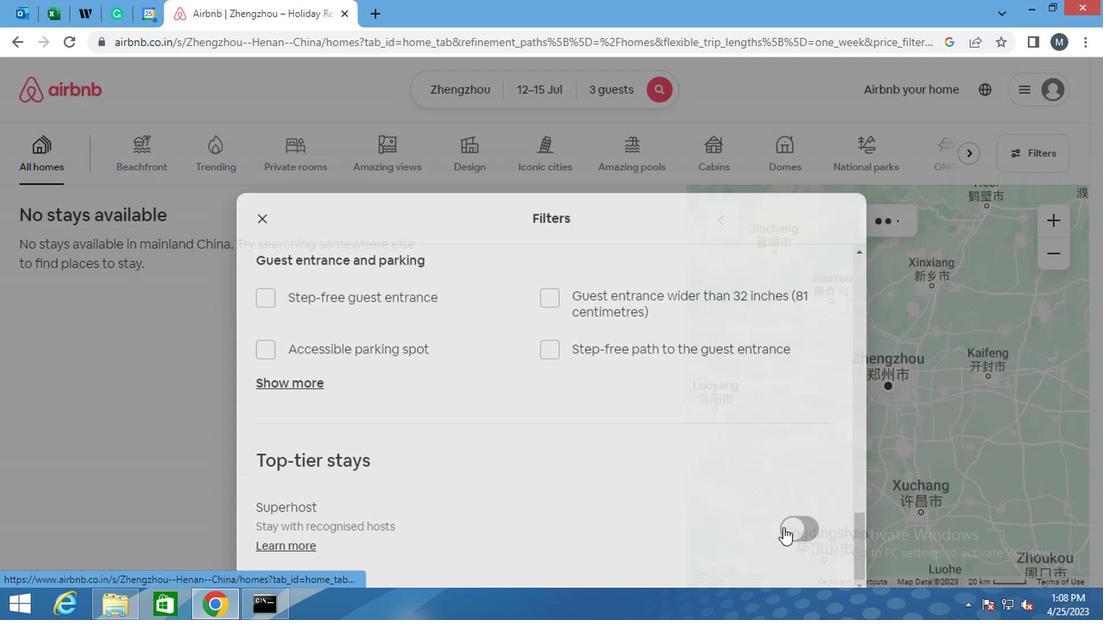 
